Task: Look for space in Uman', Ukraine from 6th September, 2023 to 10th September, 2023 for 1 adult in price range Rs.9000 to Rs.17000. Place can be private room with 1  bedroom having 1 bed and 1 bathroom. Property type can be house, flat, guest house, hotel. Booking option can be shelf check-in. Required host language is English.
Action: Mouse moved to (471, 114)
Screenshot: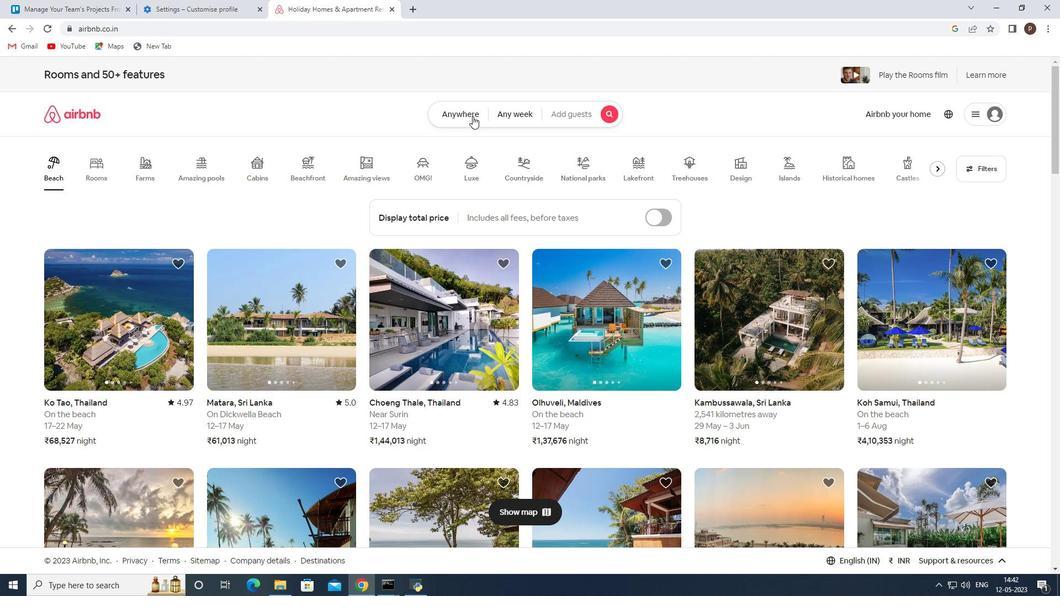 
Action: Mouse pressed left at (471, 114)
Screenshot: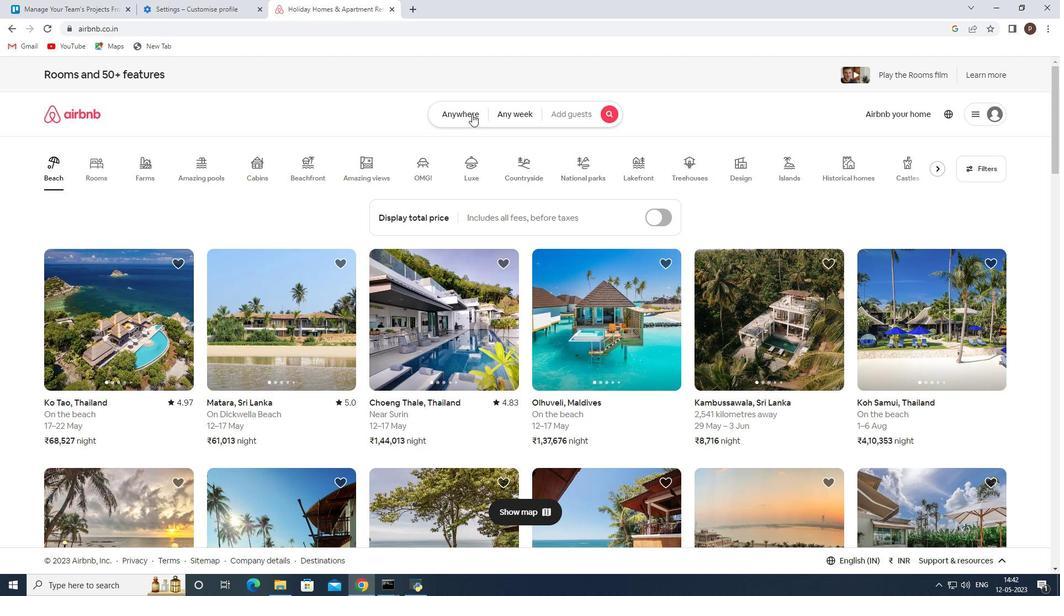 
Action: Mouse moved to (337, 158)
Screenshot: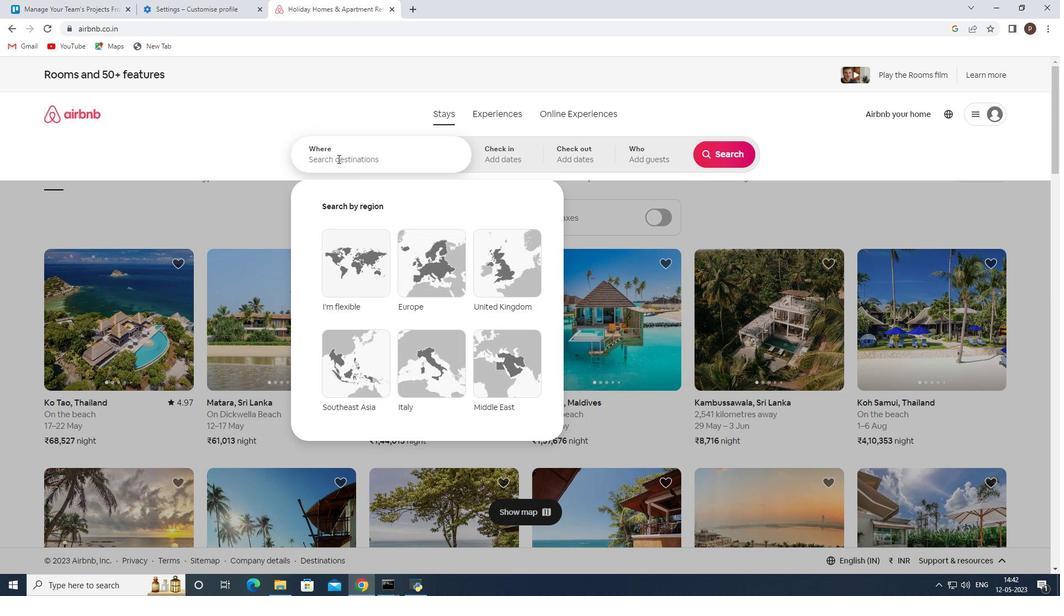 
Action: Mouse pressed left at (337, 158)
Screenshot: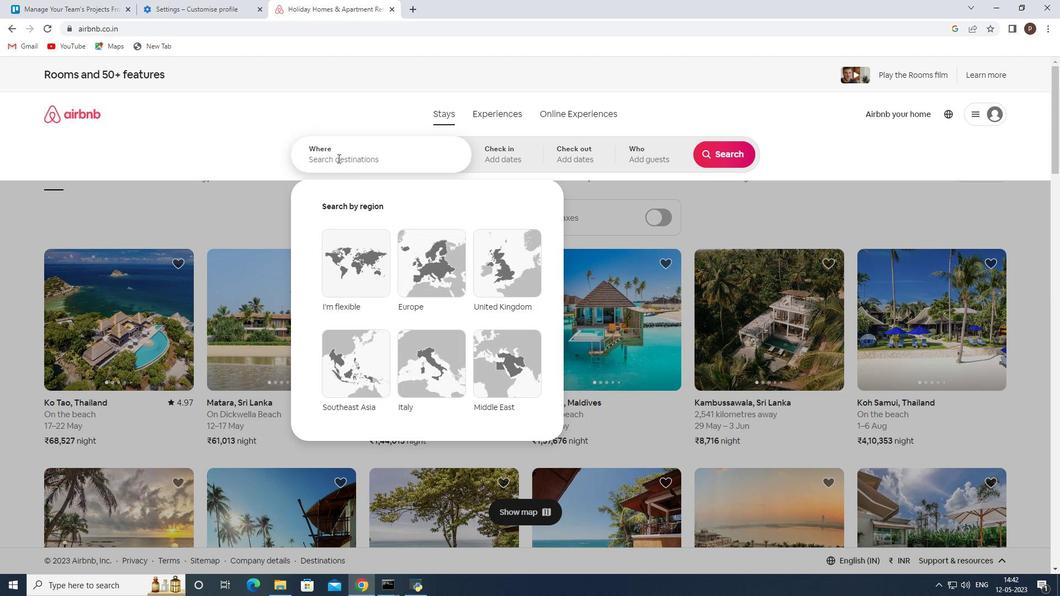 
Action: Key pressed <Key.caps_lock>U<Key.caps_lock>man,<Key.space><Key.caps_lock>U<Key.caps_lock>kraine<Key.space><Key.enter>
Screenshot: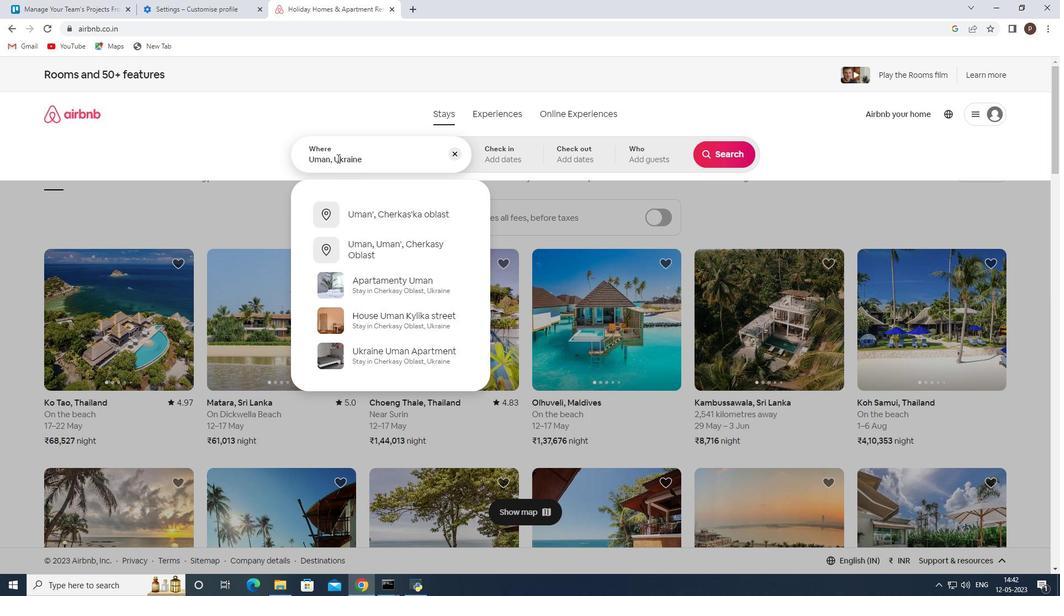 
Action: Mouse moved to (723, 239)
Screenshot: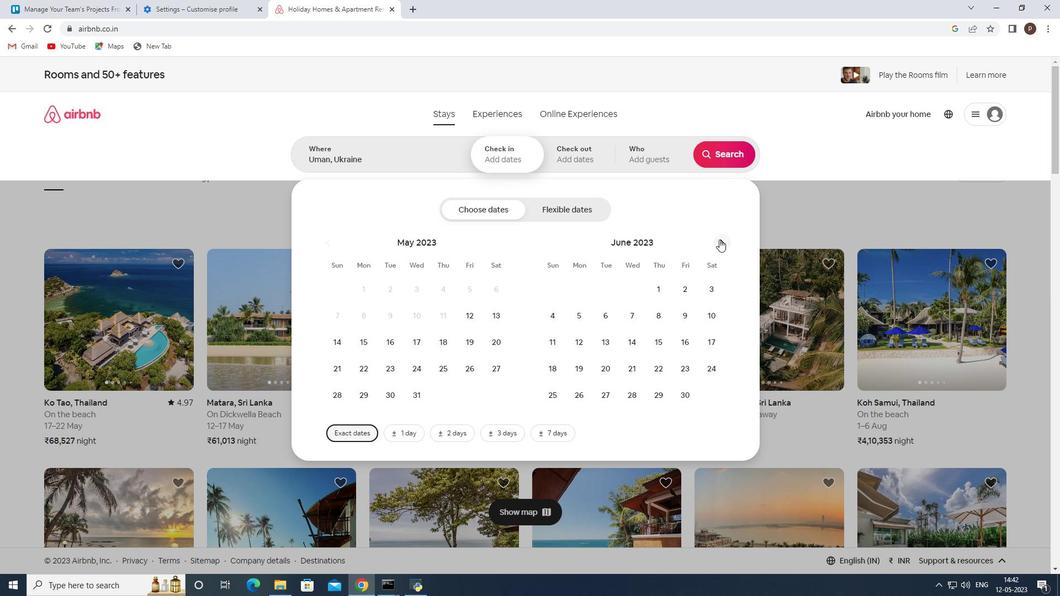 
Action: Mouse pressed left at (723, 239)
Screenshot: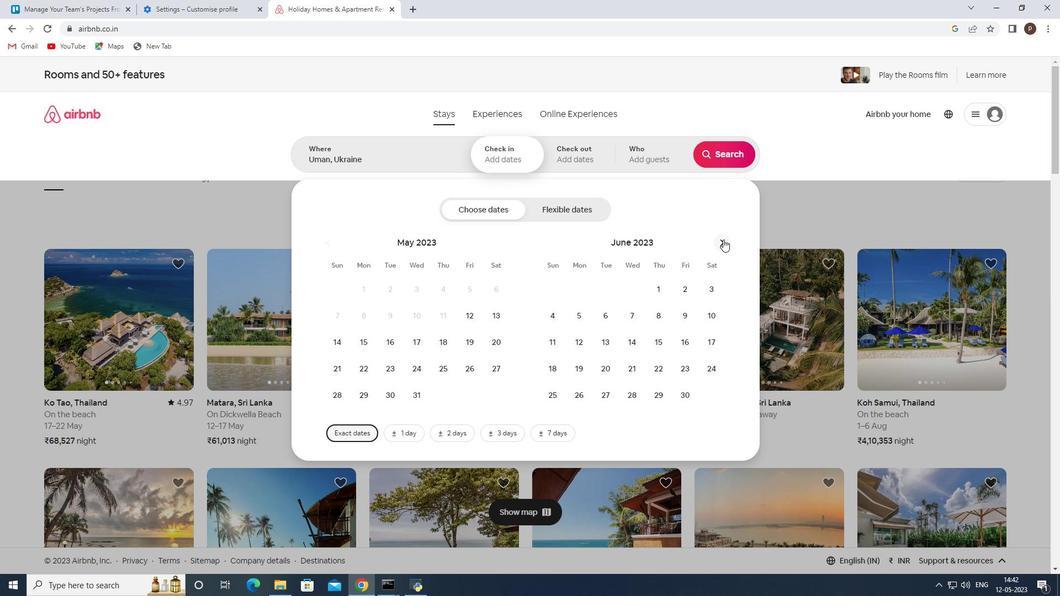 
Action: Mouse pressed left at (723, 239)
Screenshot: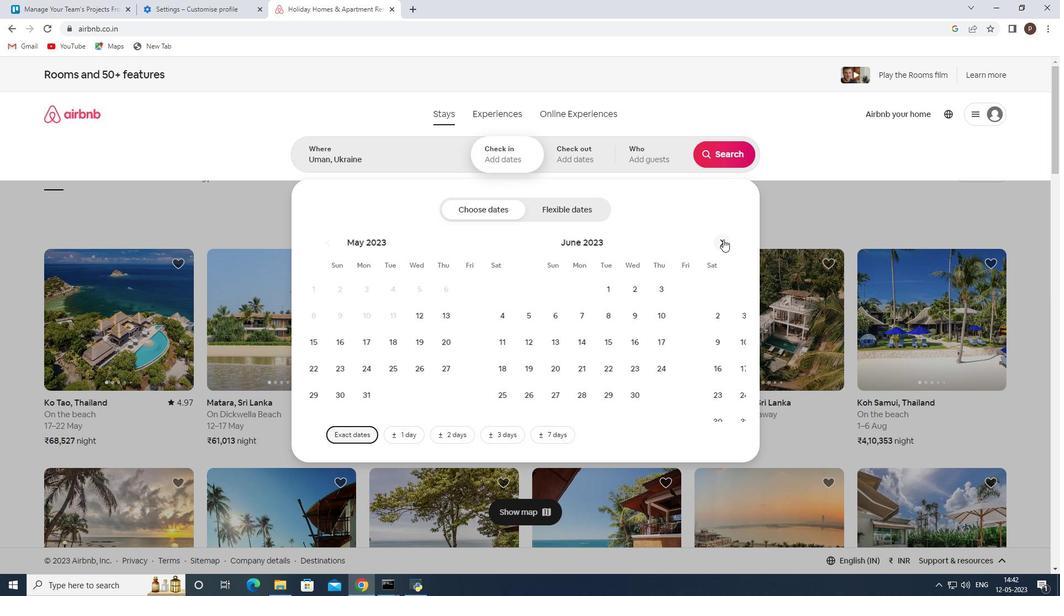 
Action: Mouse pressed left at (723, 239)
Screenshot: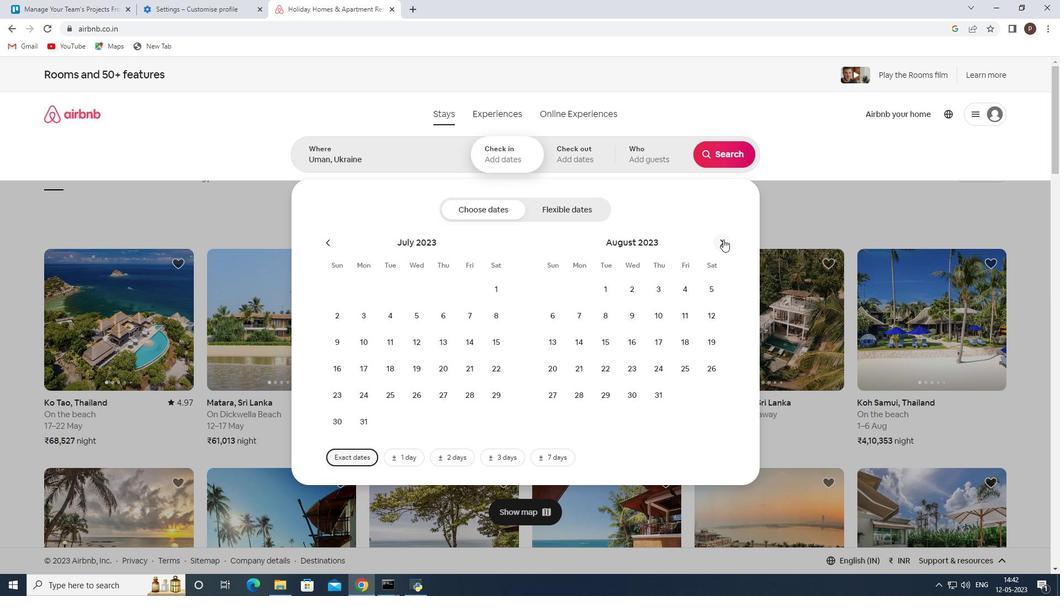 
Action: Mouse moved to (632, 316)
Screenshot: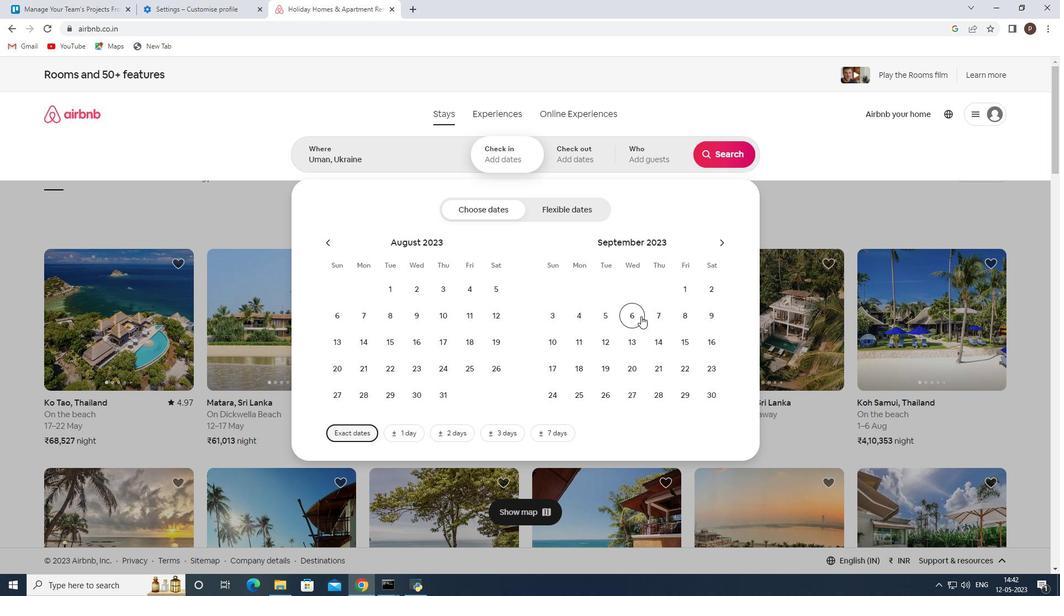 
Action: Mouse pressed left at (632, 316)
Screenshot: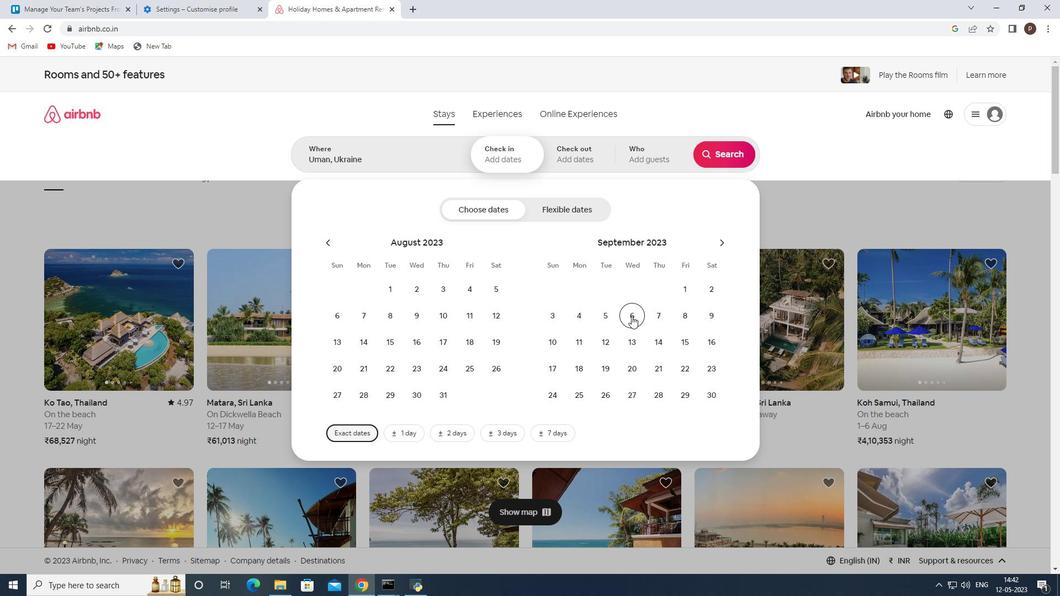 
Action: Mouse moved to (551, 334)
Screenshot: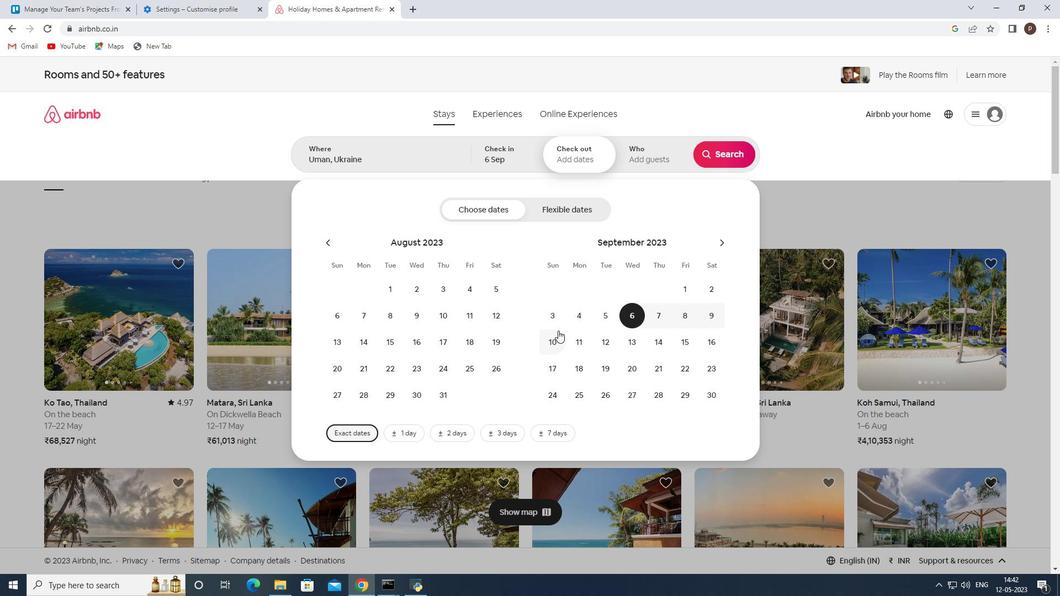 
Action: Mouse pressed left at (551, 334)
Screenshot: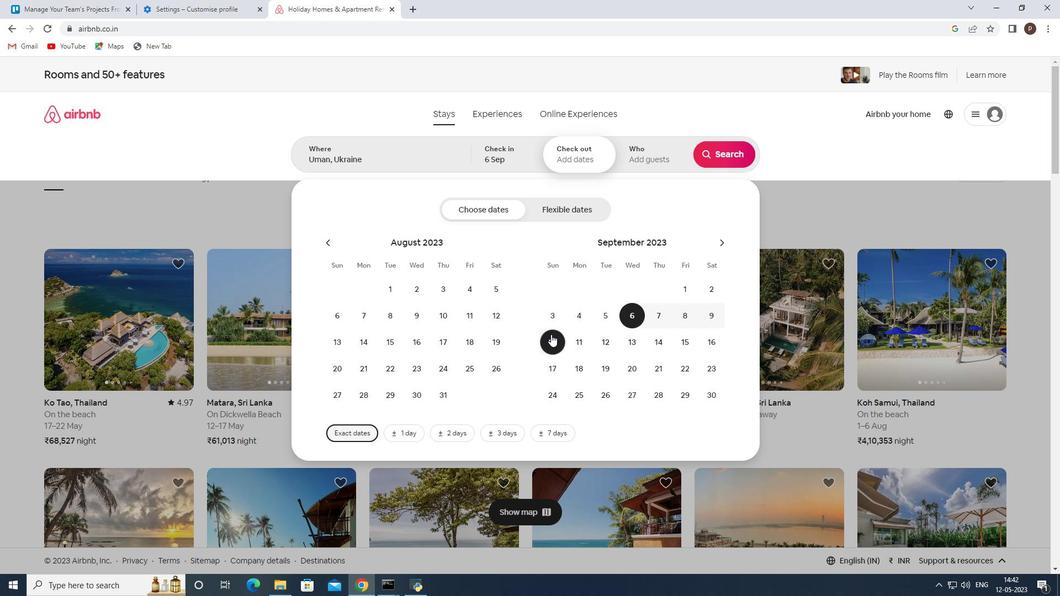 
Action: Mouse moved to (638, 156)
Screenshot: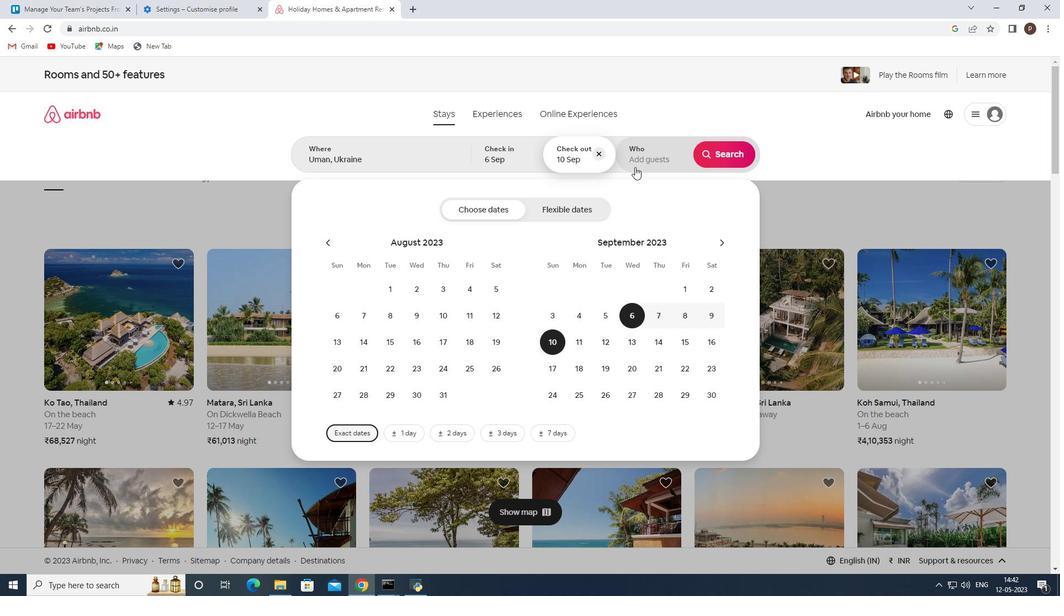 
Action: Mouse pressed left at (638, 156)
Screenshot: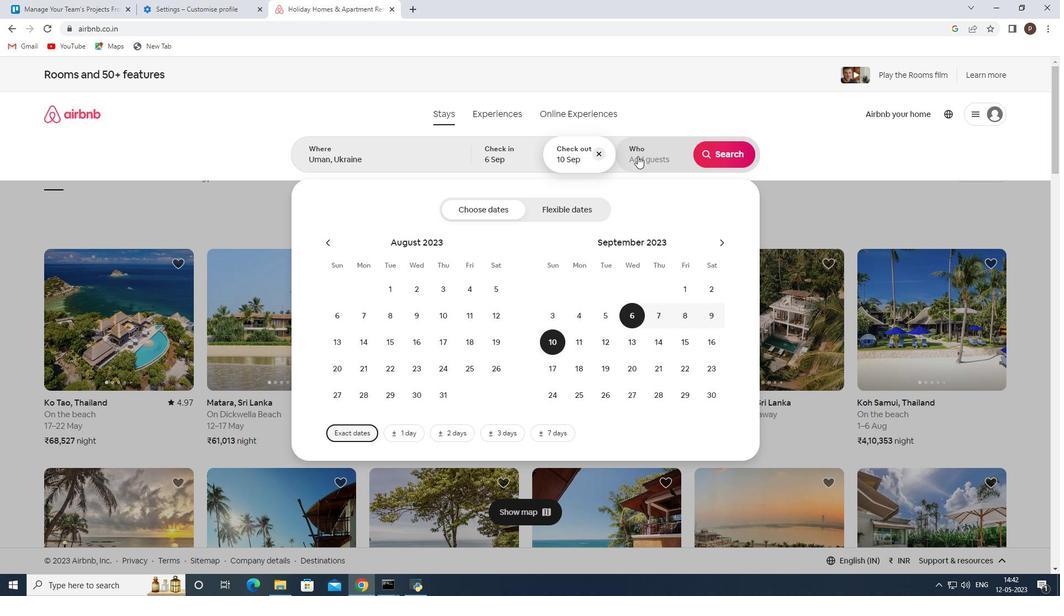 
Action: Mouse moved to (726, 211)
Screenshot: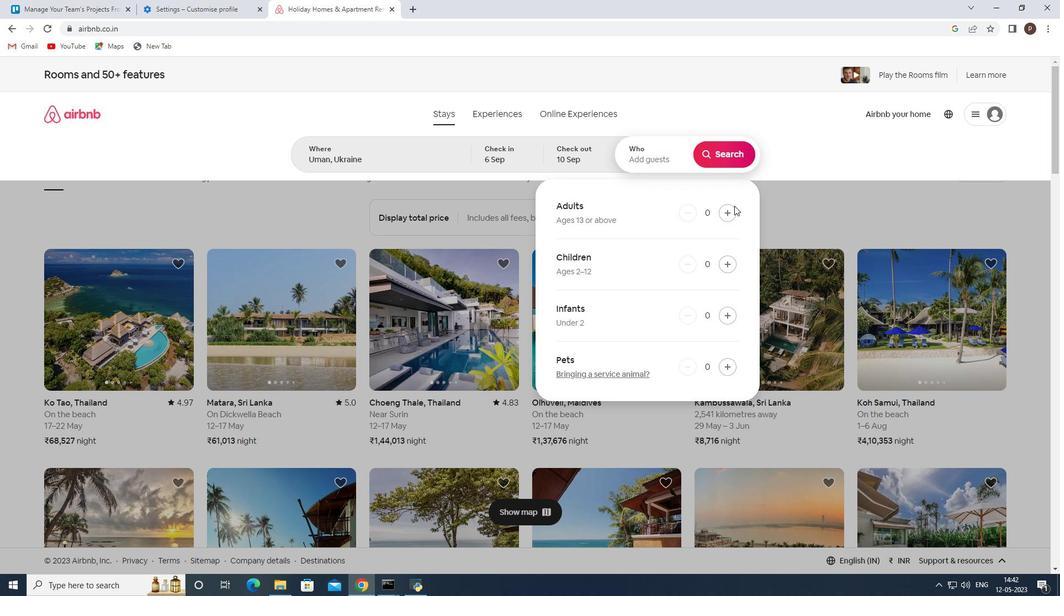 
Action: Mouse pressed left at (726, 211)
Screenshot: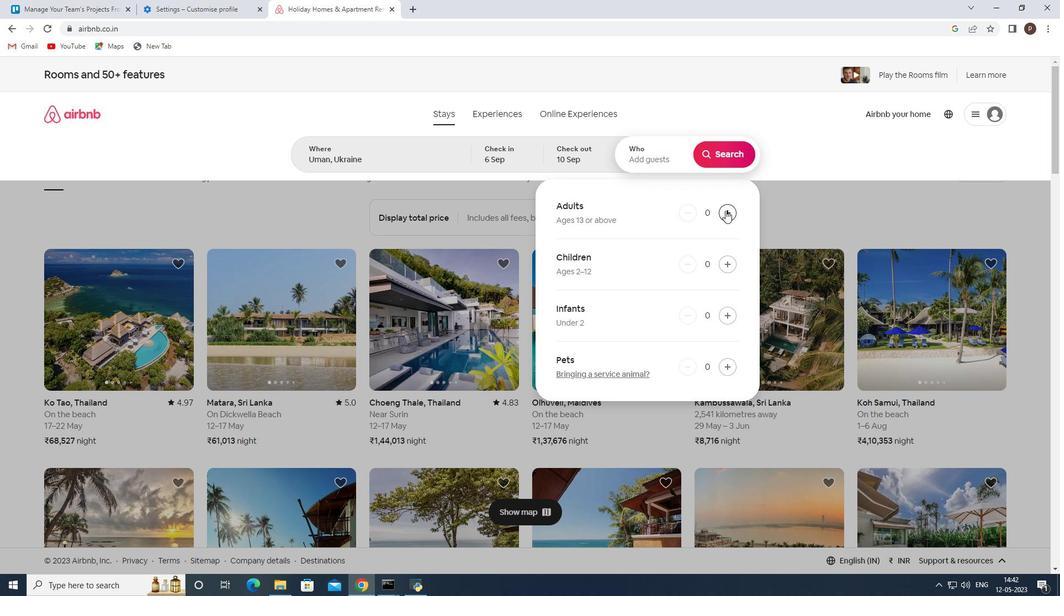 
Action: Mouse moved to (732, 146)
Screenshot: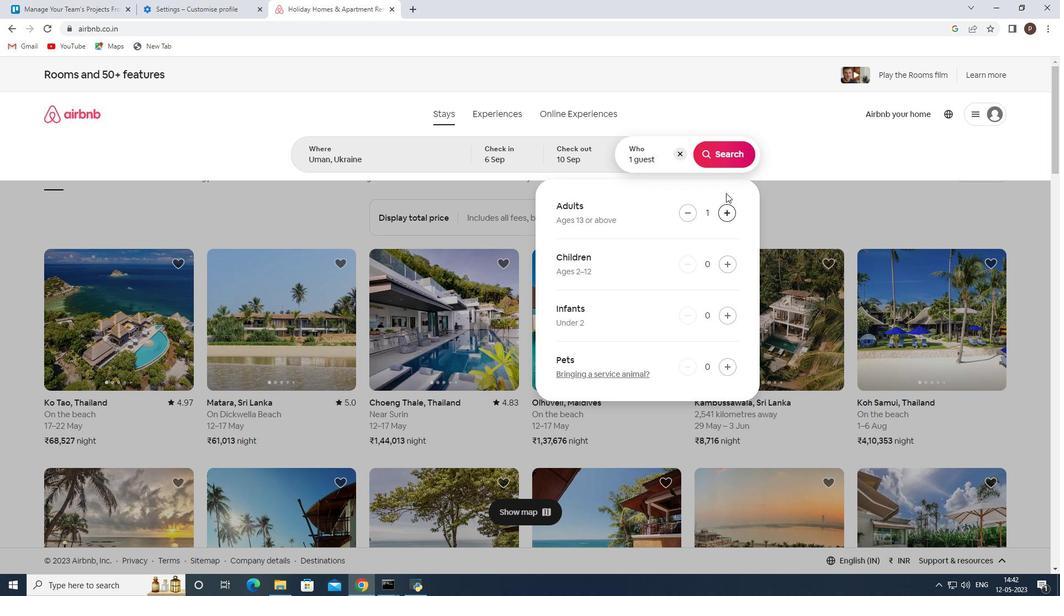 
Action: Mouse pressed left at (732, 146)
Screenshot: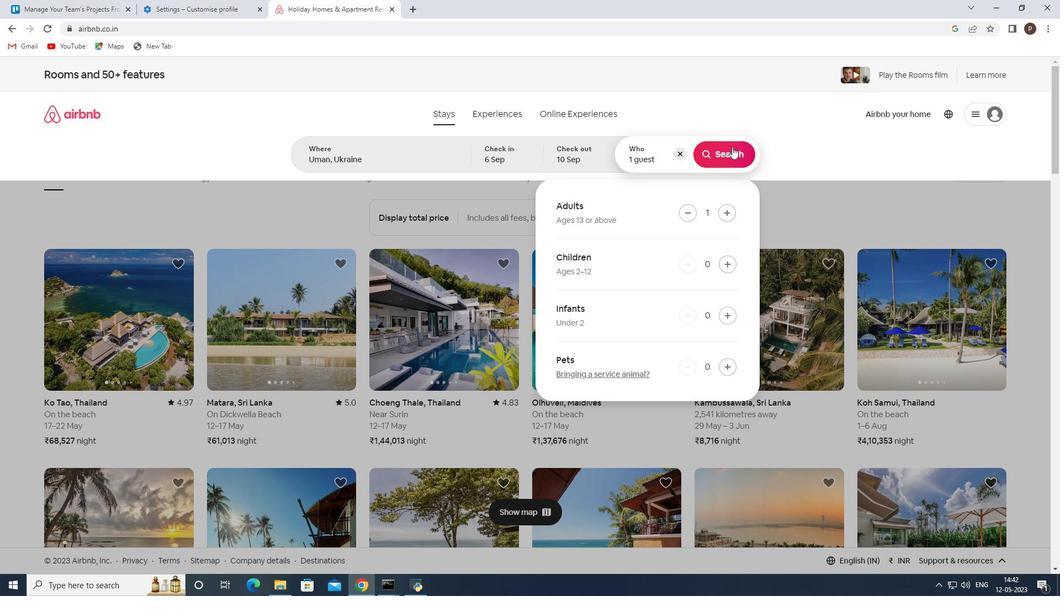 
Action: Mouse moved to (995, 124)
Screenshot: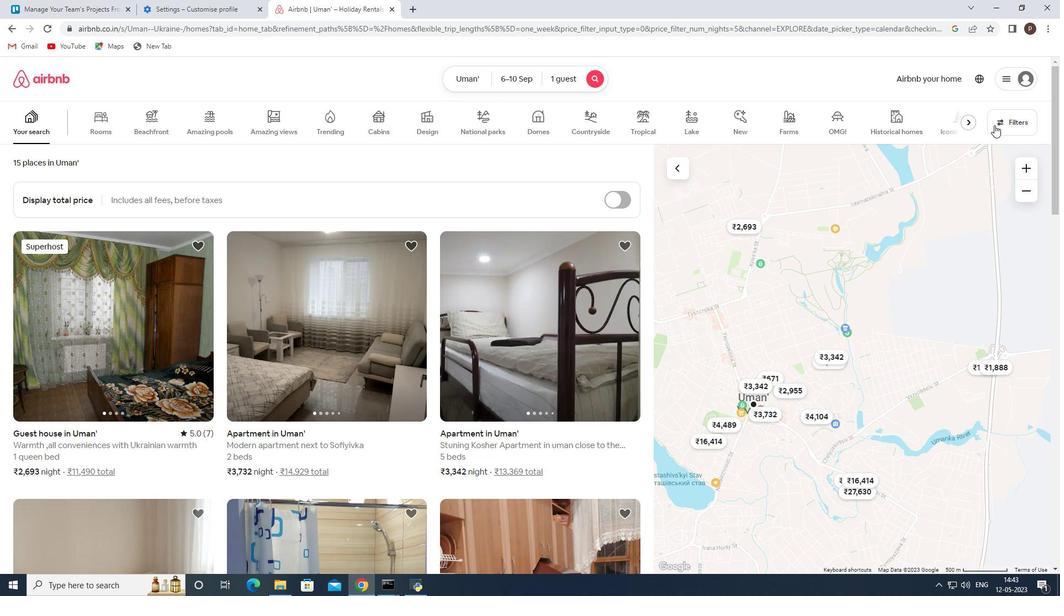
Action: Mouse pressed left at (995, 124)
Screenshot: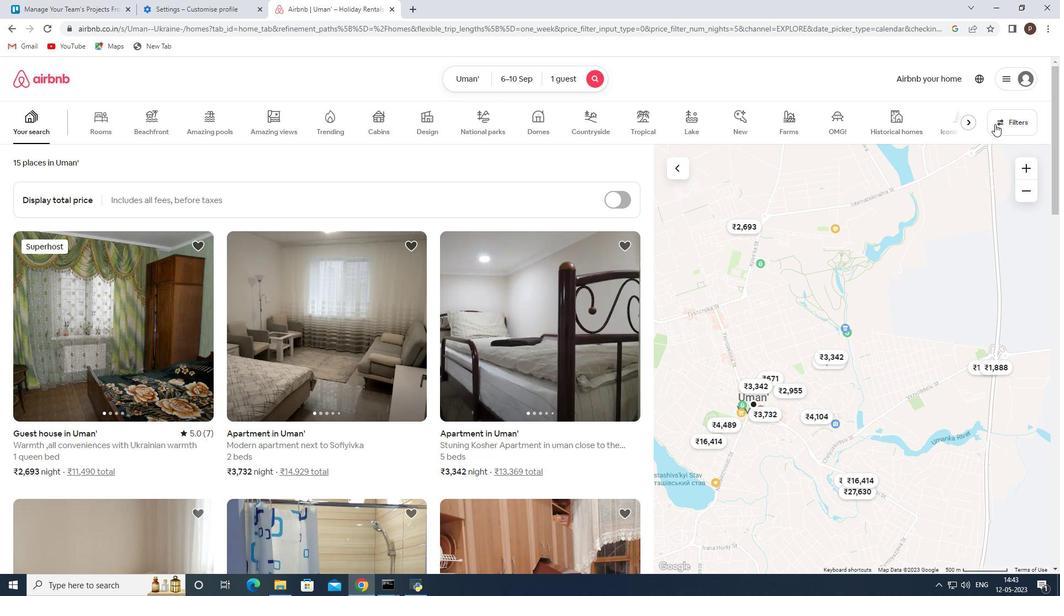 
Action: Mouse moved to (365, 391)
Screenshot: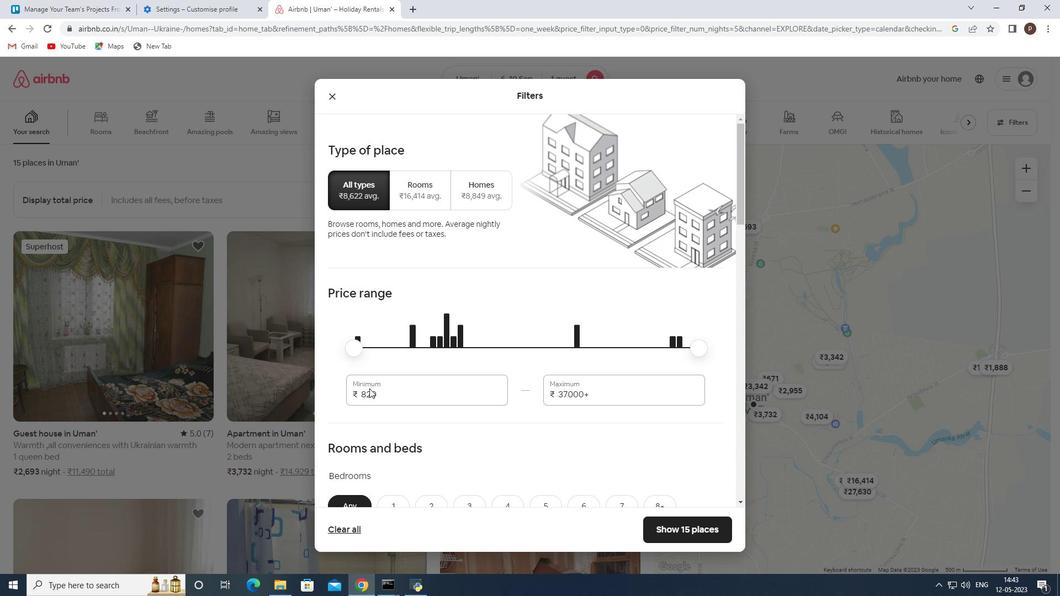
Action: Mouse pressed left at (365, 391)
Screenshot: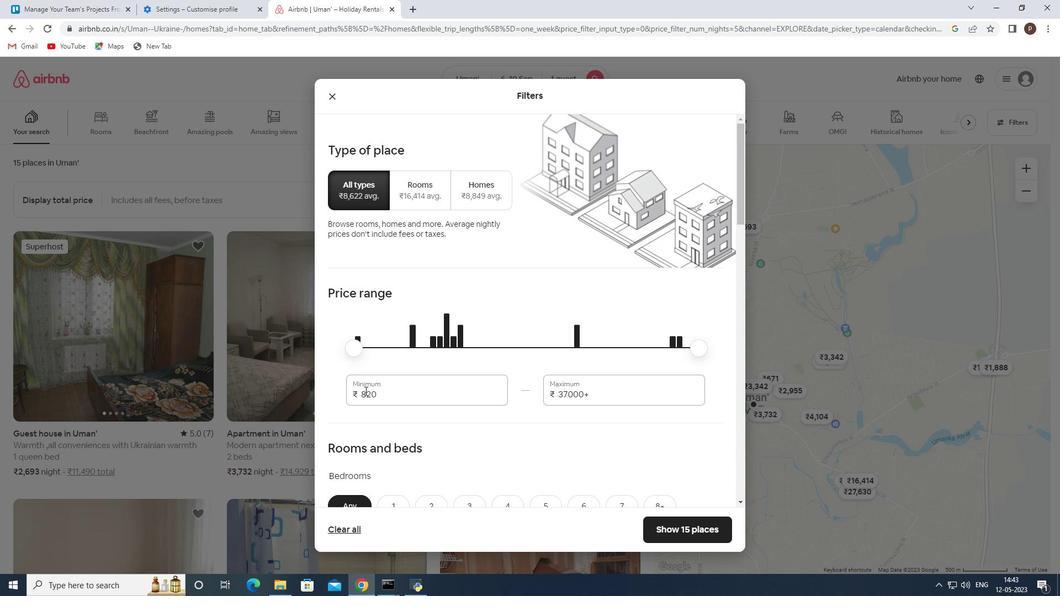 
Action: Mouse pressed left at (365, 391)
Screenshot: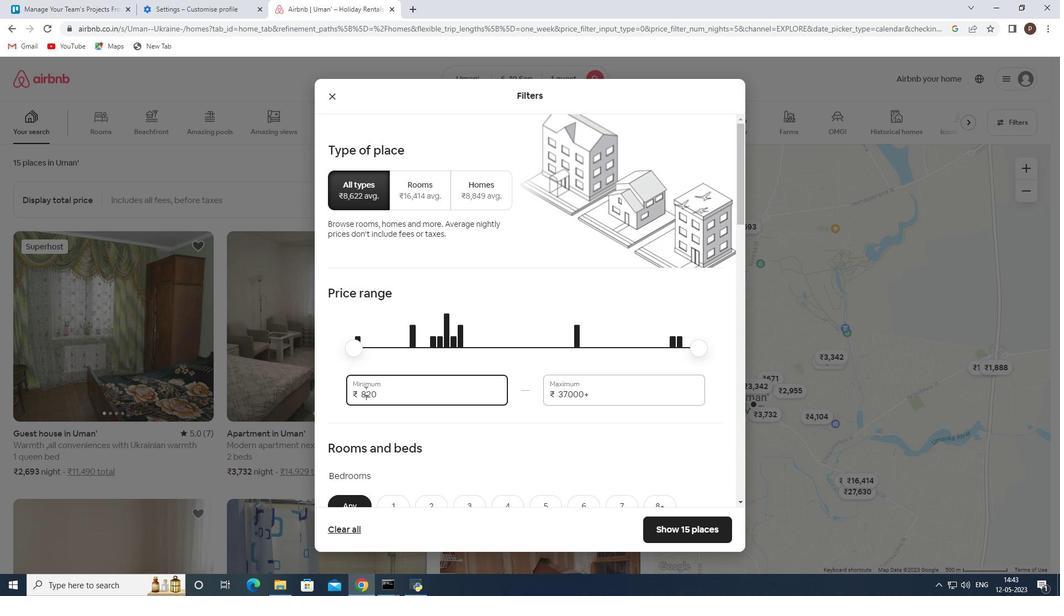 
Action: Key pressed 9000<Key.tab>17000
Screenshot: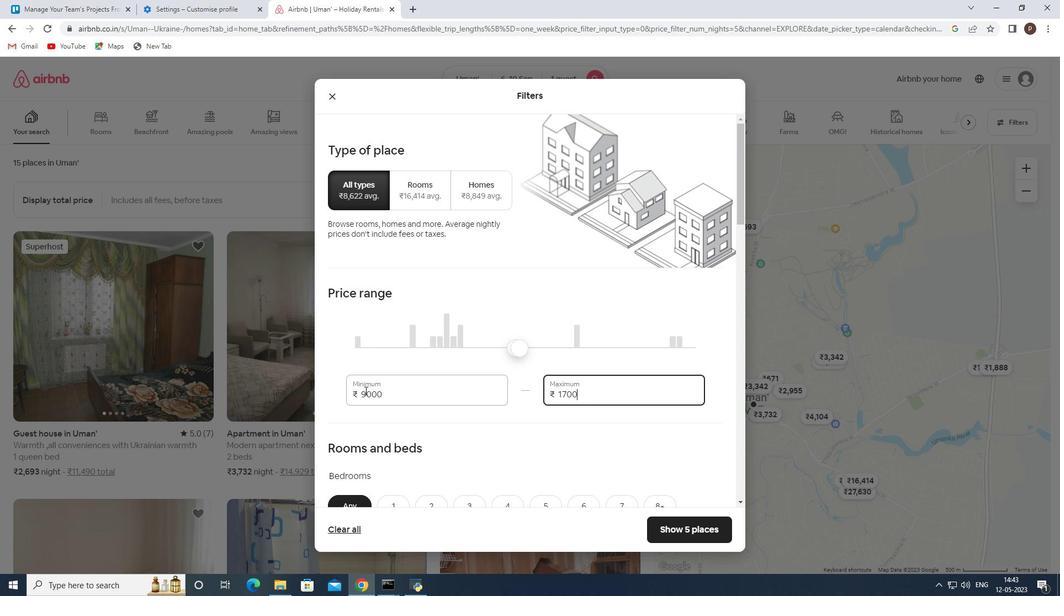 
Action: Mouse moved to (365, 399)
Screenshot: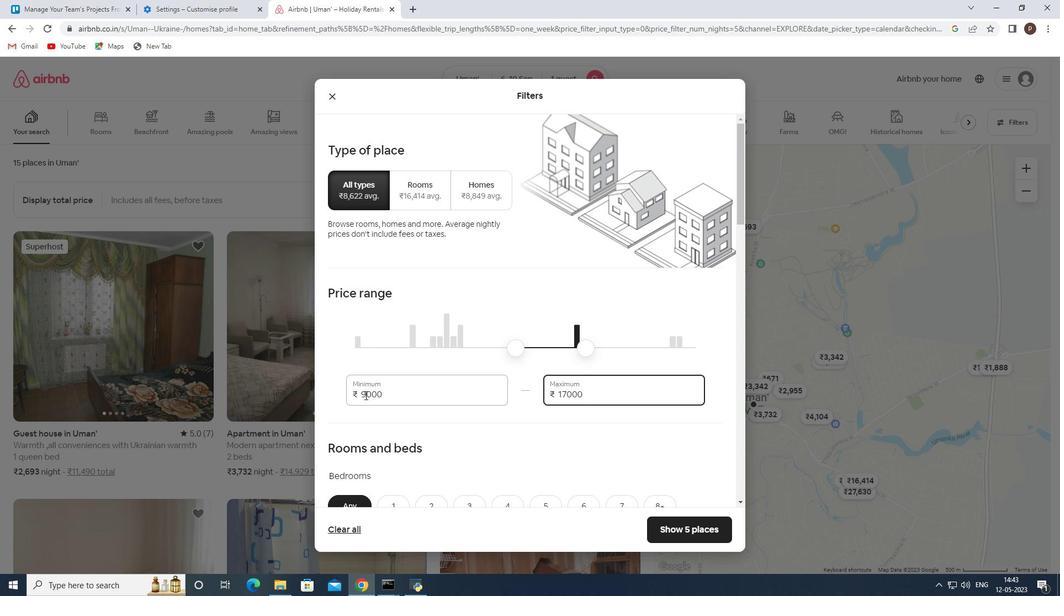 
Action: Mouse scrolled (365, 398) with delta (0, 0)
Screenshot: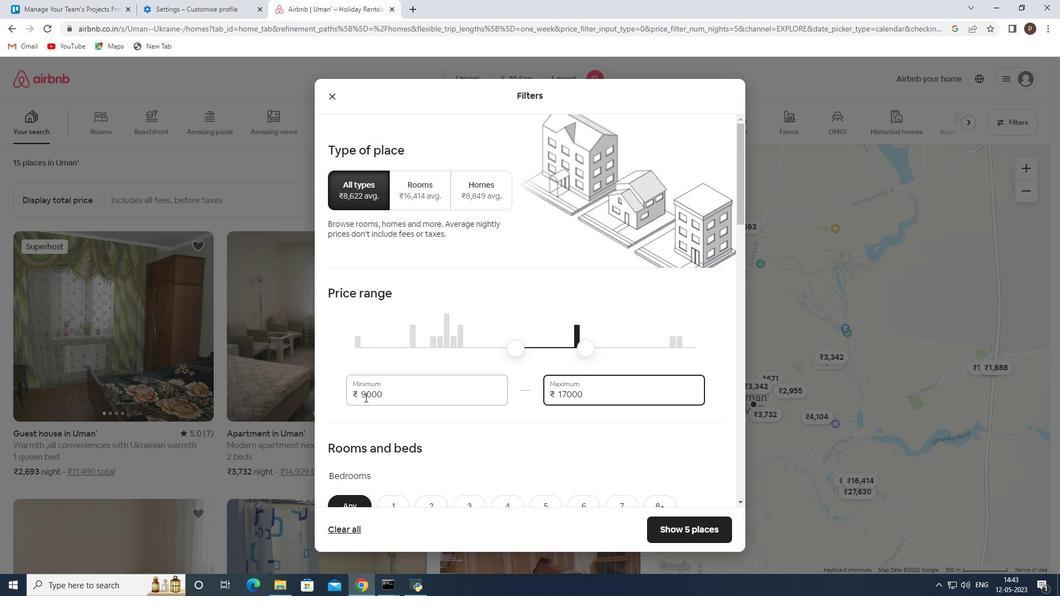 
Action: Mouse scrolled (365, 398) with delta (0, 0)
Screenshot: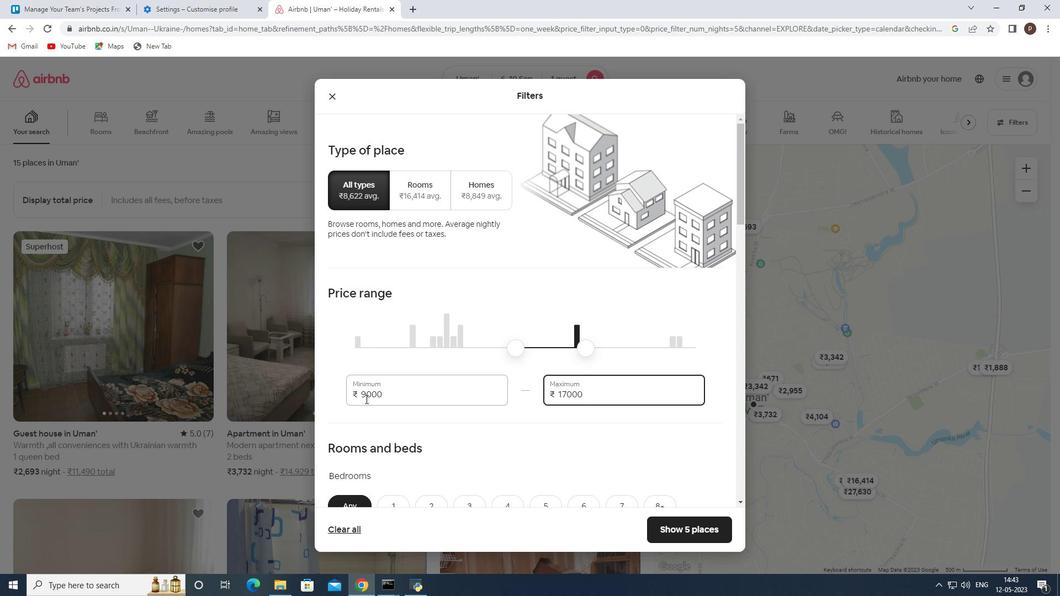 
Action: Mouse scrolled (365, 398) with delta (0, 0)
Screenshot: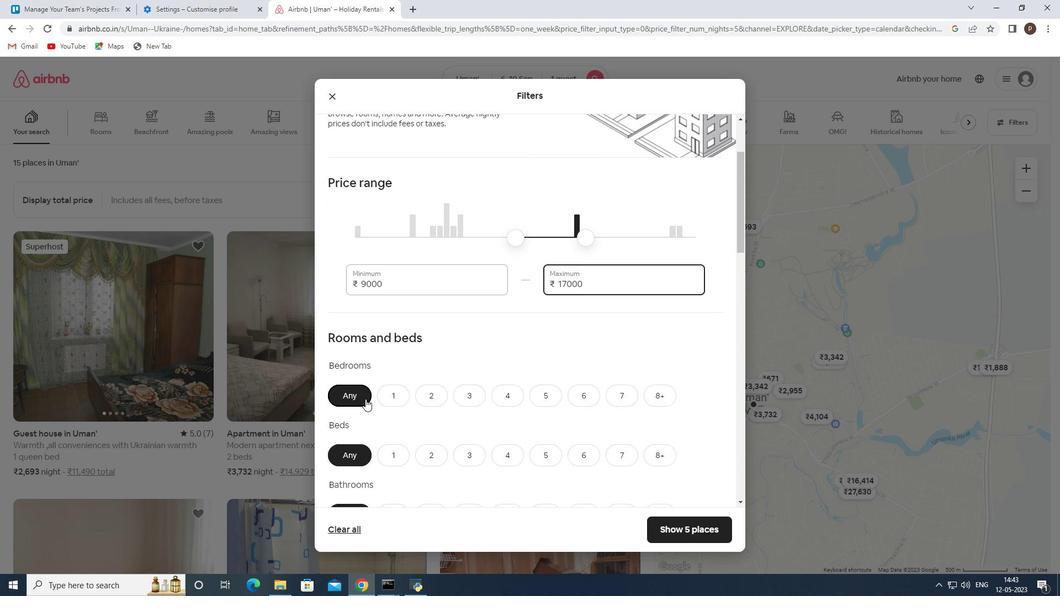 
Action: Mouse scrolled (365, 398) with delta (0, 0)
Screenshot: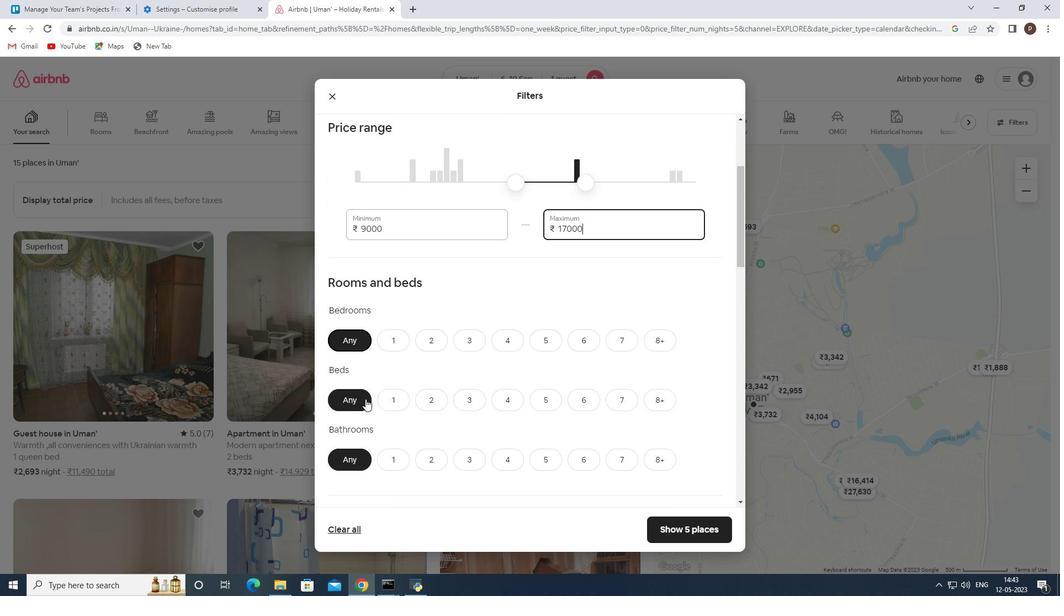 
Action: Mouse scrolled (365, 398) with delta (0, 0)
Screenshot: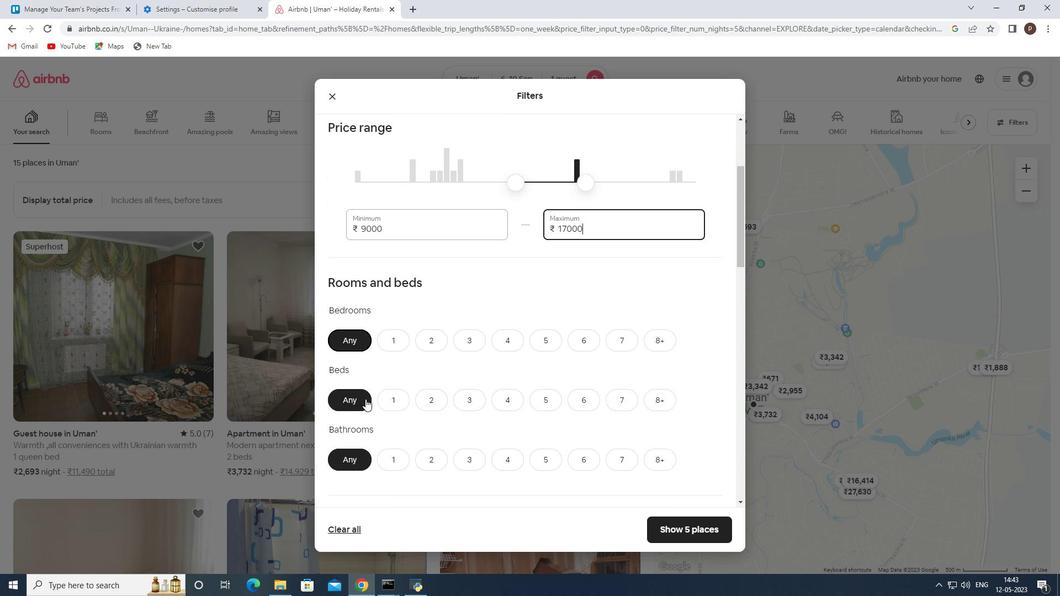 
Action: Mouse moved to (406, 230)
Screenshot: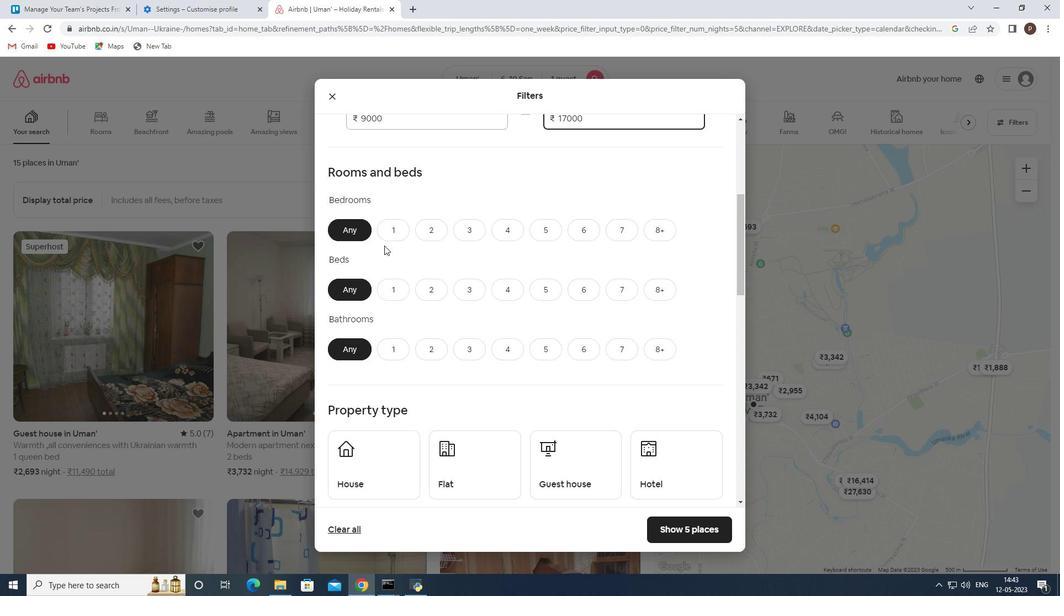 
Action: Mouse pressed left at (406, 230)
Screenshot: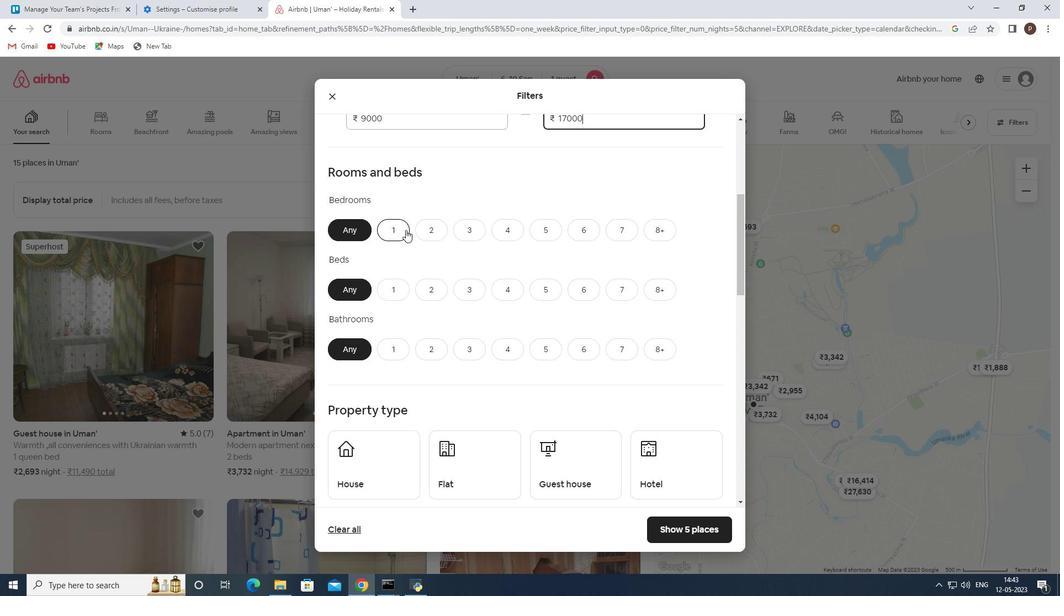 
Action: Mouse moved to (396, 279)
Screenshot: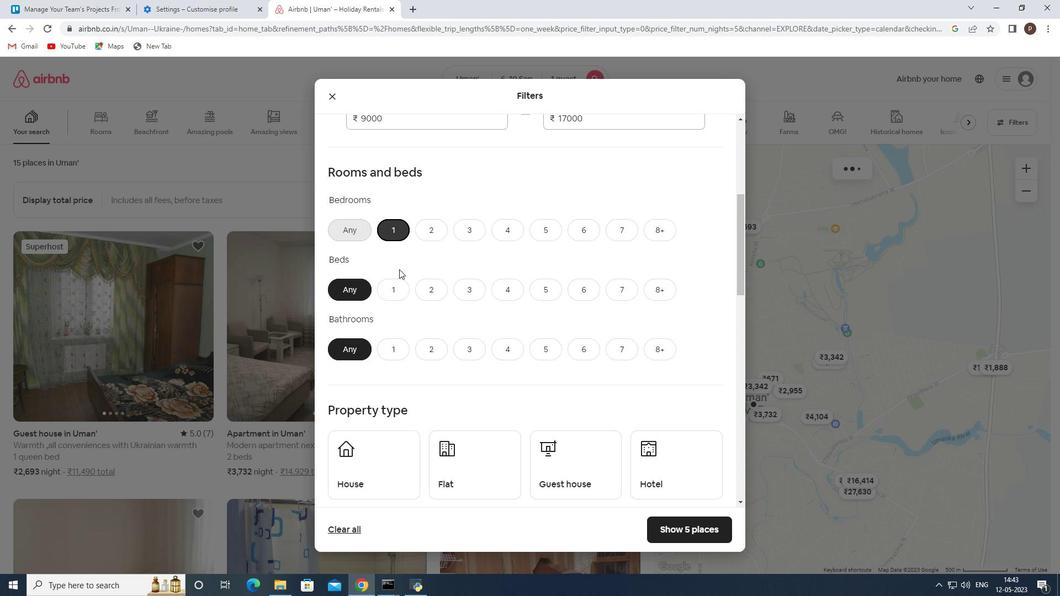 
Action: Mouse pressed left at (396, 279)
Screenshot: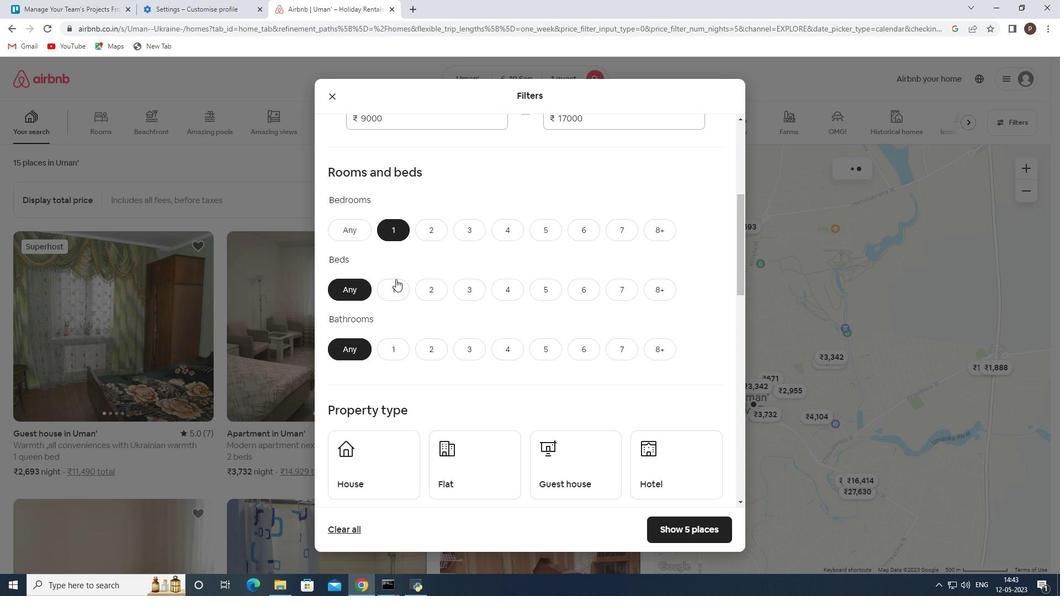 
Action: Mouse moved to (395, 340)
Screenshot: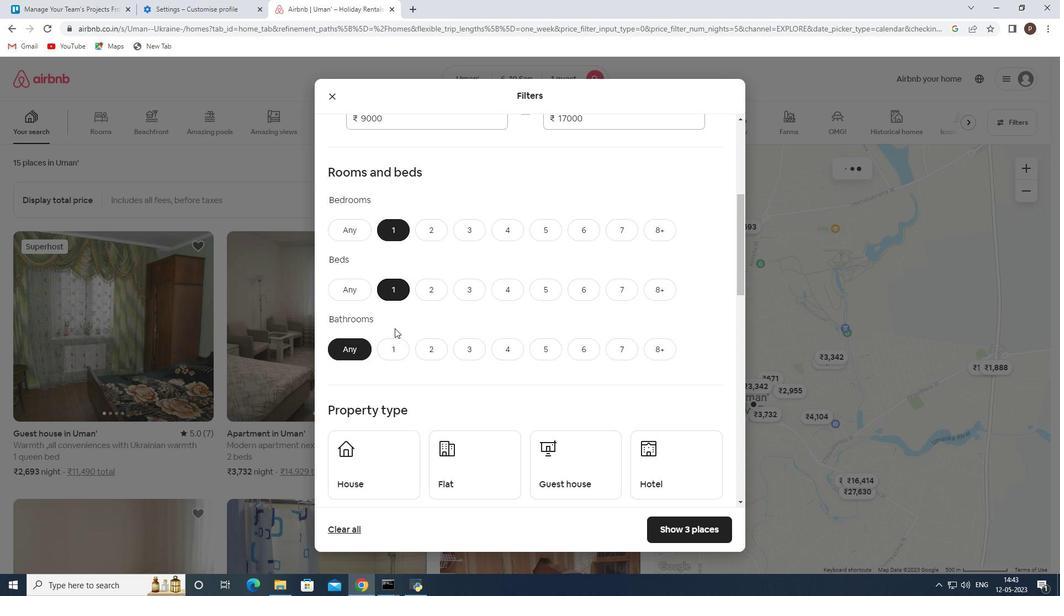 
Action: Mouse pressed left at (395, 340)
Screenshot: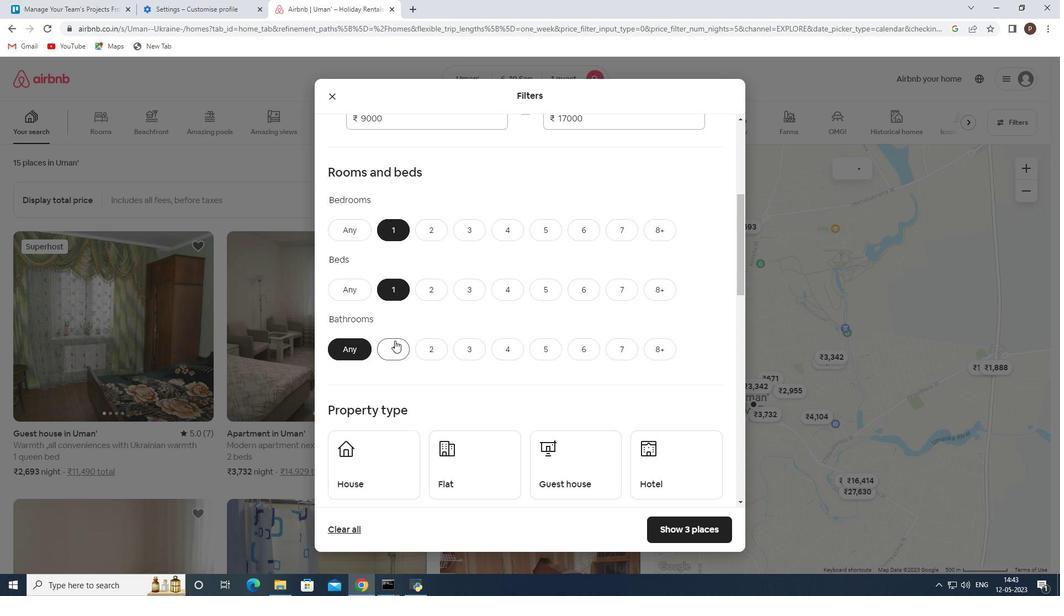 
Action: Mouse moved to (395, 340)
Screenshot: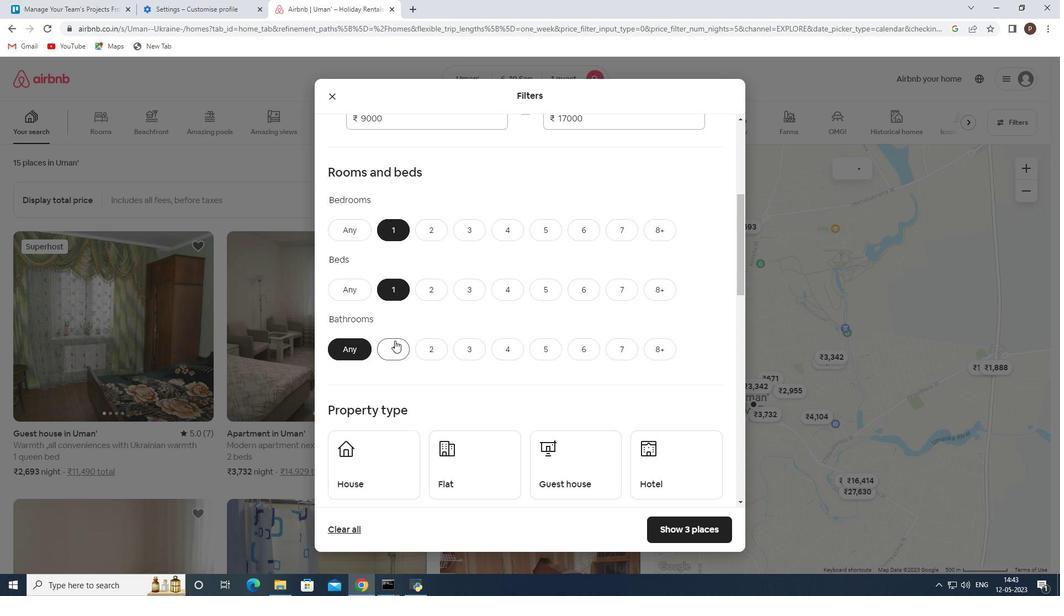 
Action: Mouse scrolled (395, 340) with delta (0, 0)
Screenshot: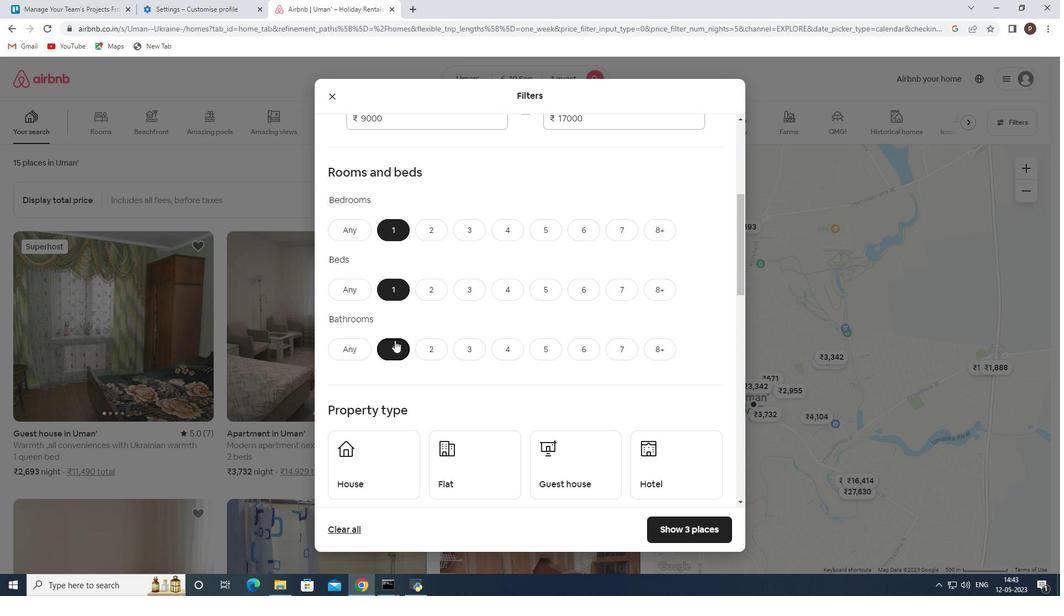 
Action: Mouse scrolled (395, 340) with delta (0, 0)
Screenshot: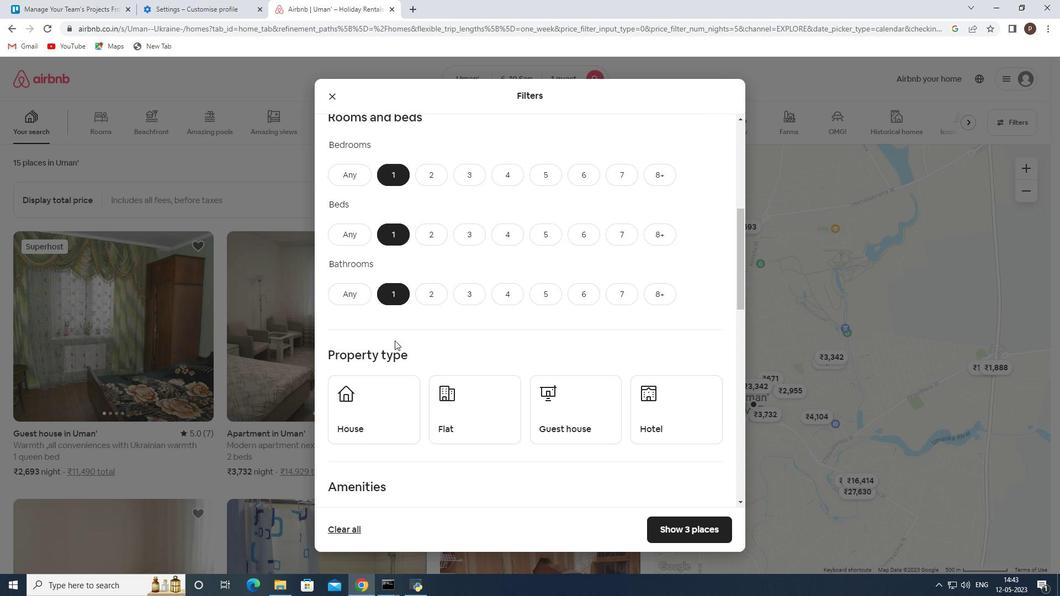 
Action: Mouse moved to (385, 359)
Screenshot: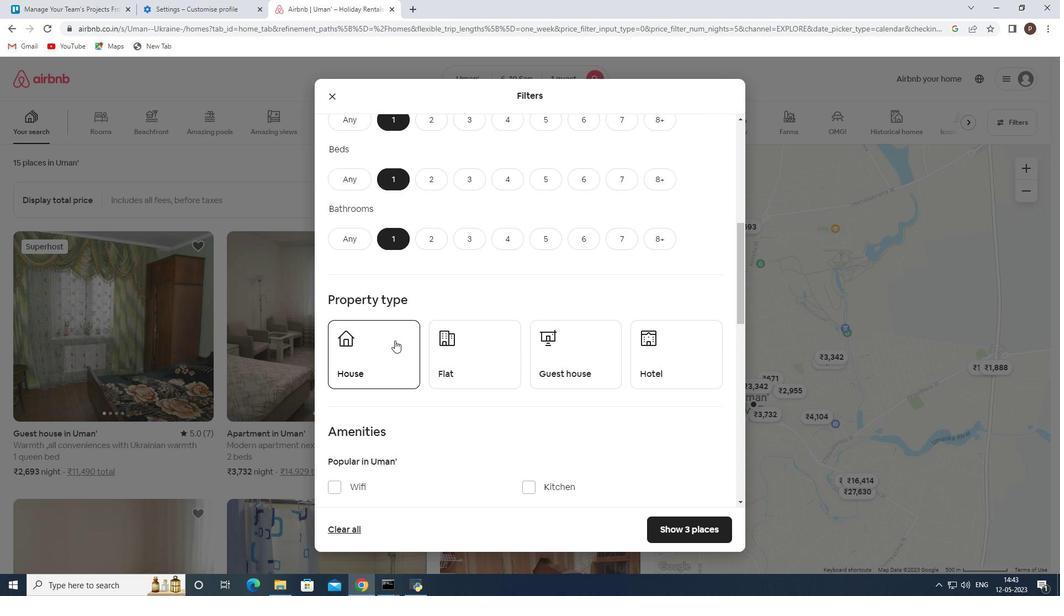 
Action: Mouse pressed left at (385, 359)
Screenshot: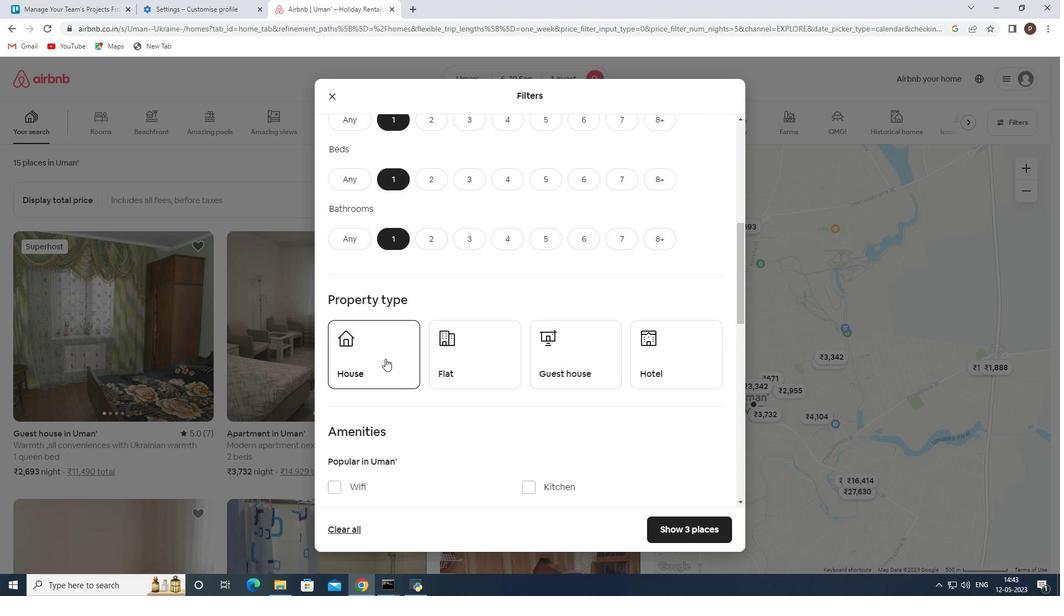 
Action: Mouse moved to (459, 360)
Screenshot: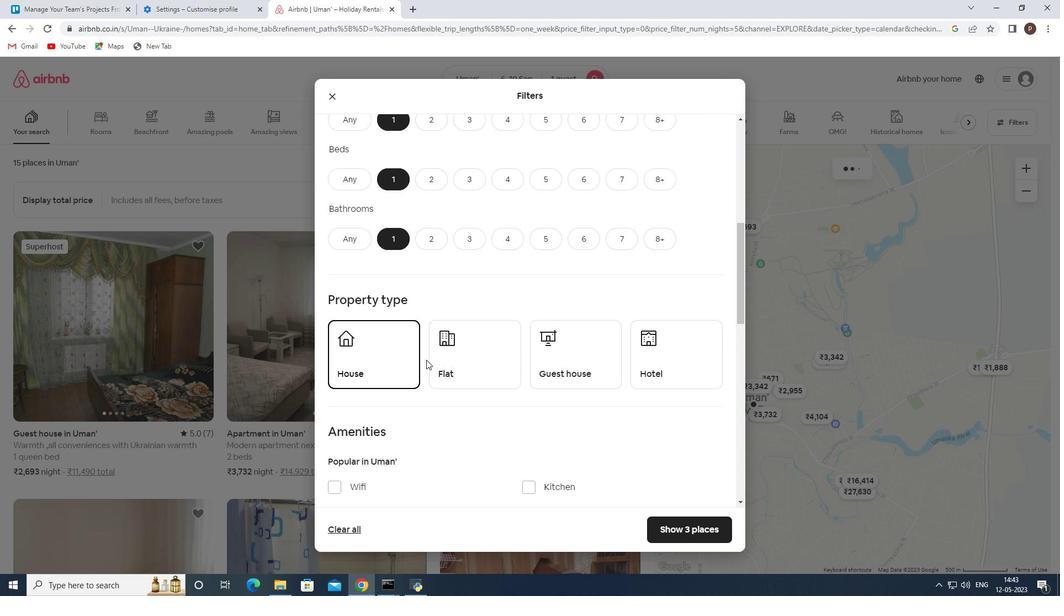 
Action: Mouse pressed left at (459, 360)
Screenshot: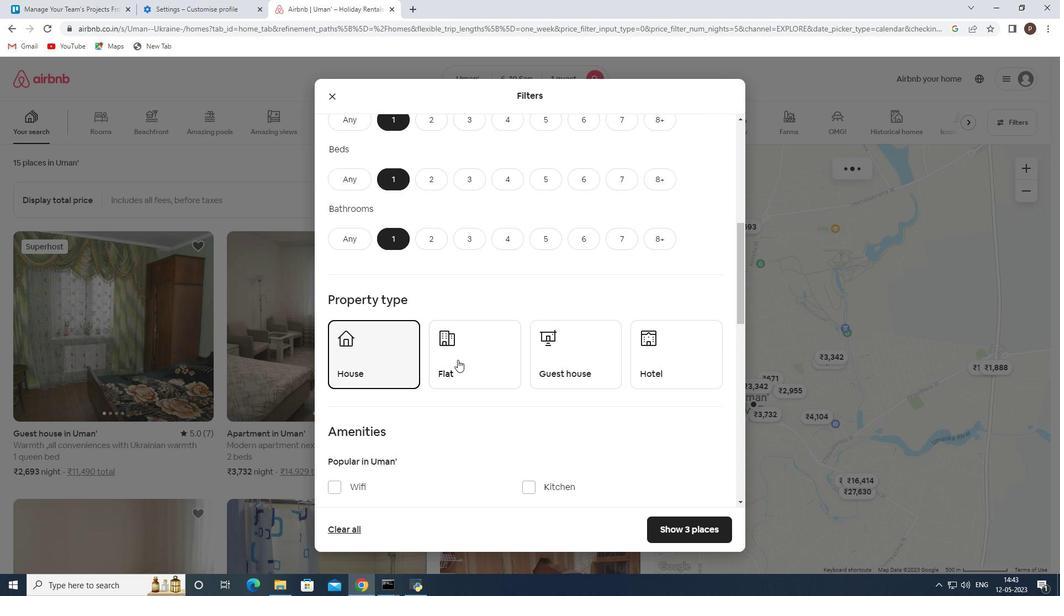 
Action: Mouse moved to (573, 364)
Screenshot: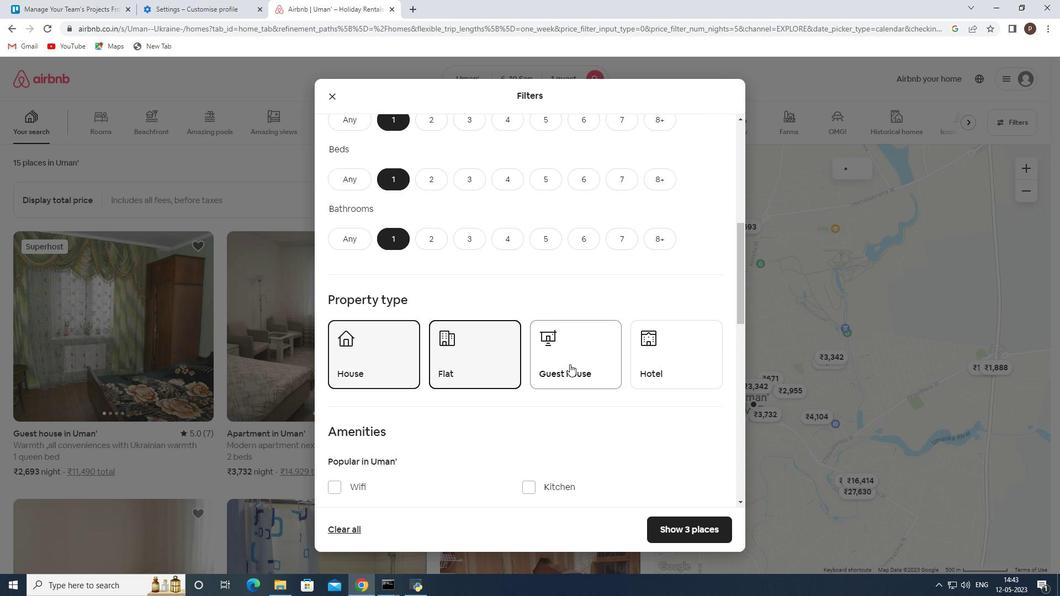 
Action: Mouse pressed left at (573, 364)
Screenshot: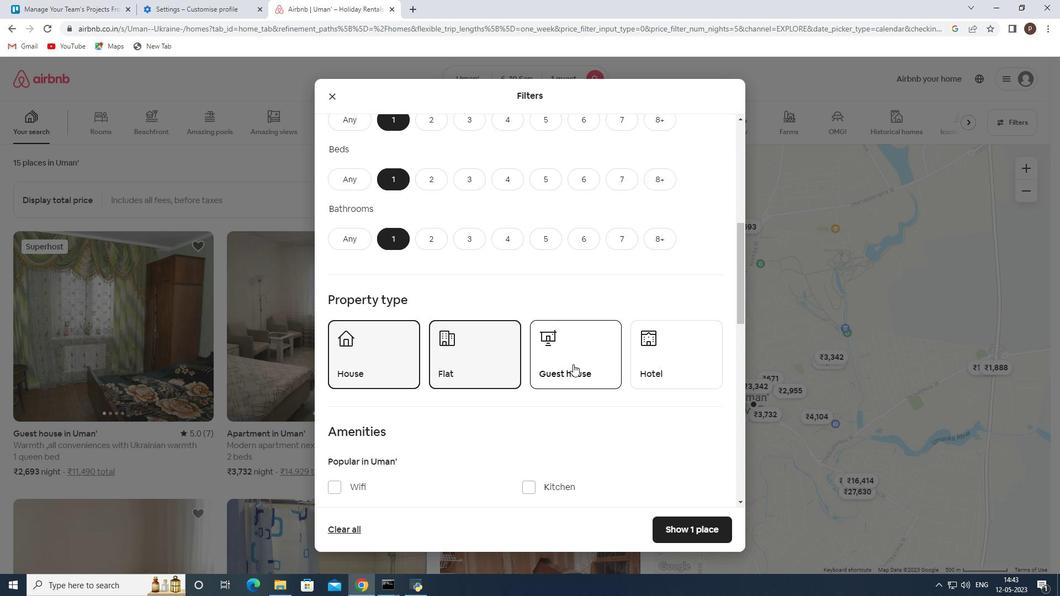 
Action: Mouse moved to (670, 367)
Screenshot: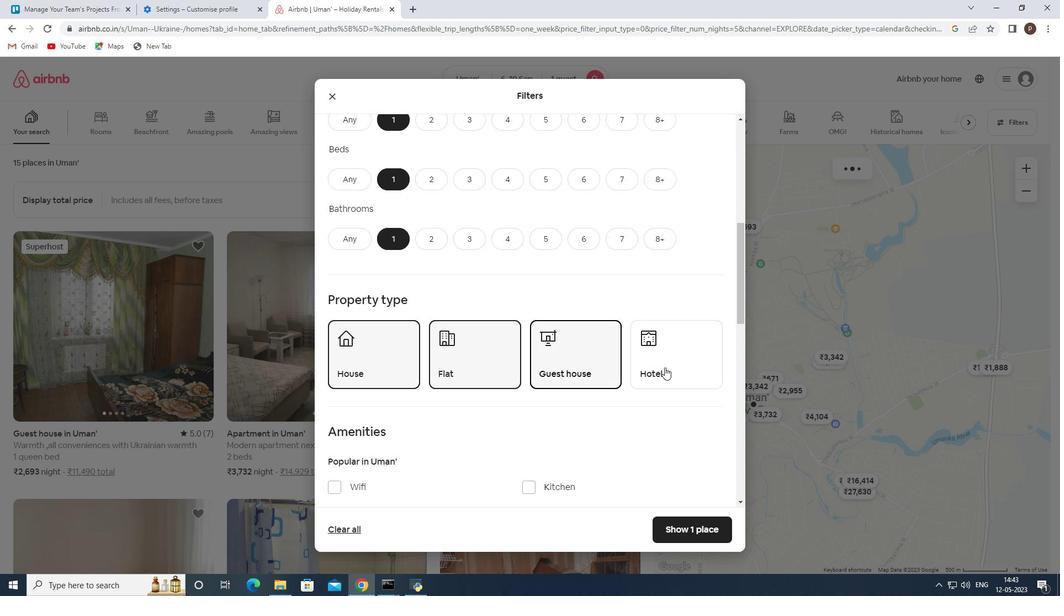 
Action: Mouse pressed left at (670, 367)
Screenshot: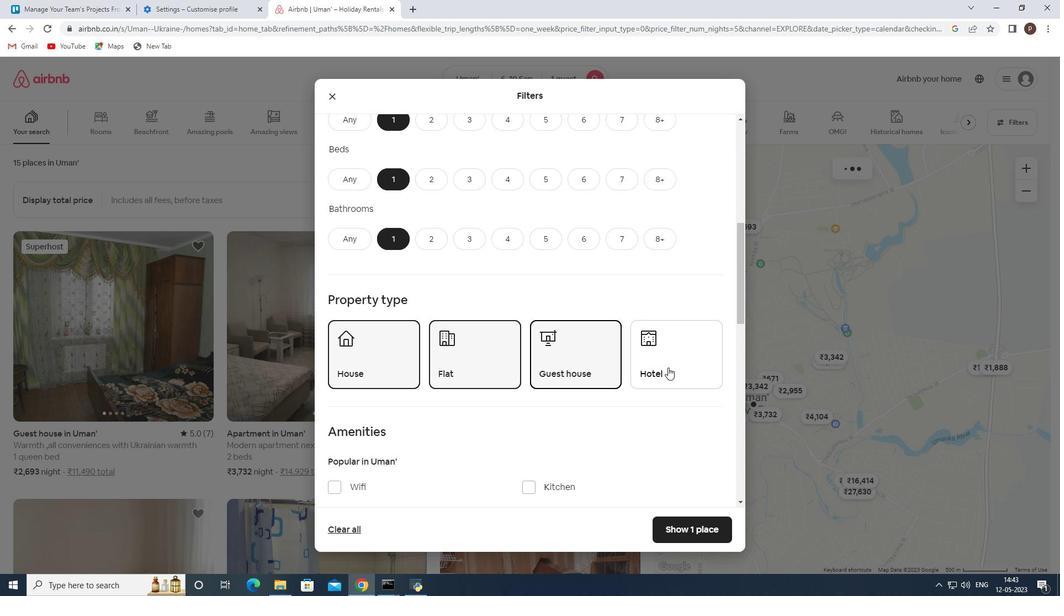 
Action: Mouse moved to (513, 382)
Screenshot: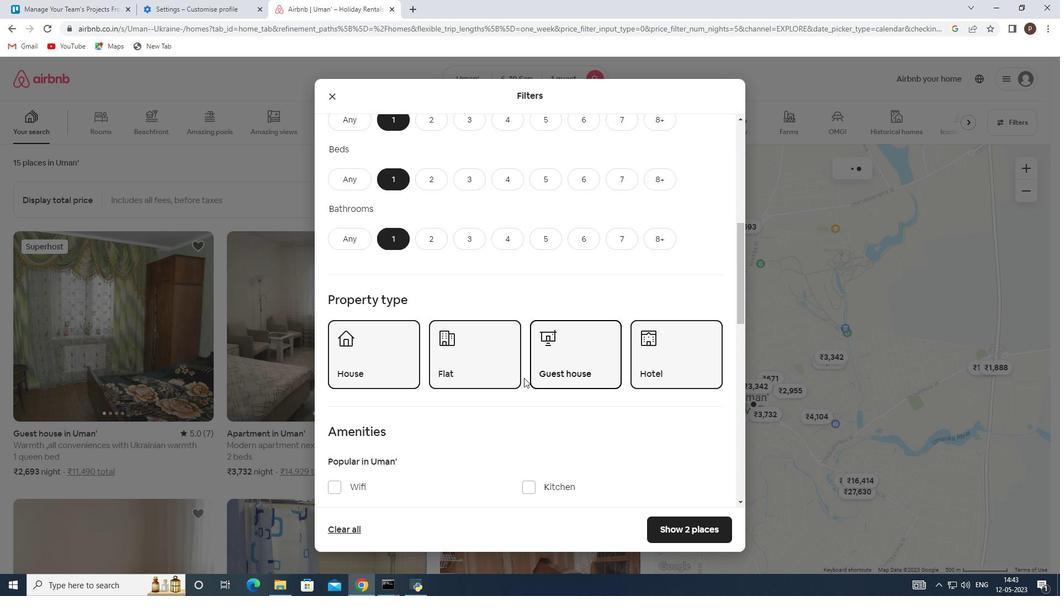 
Action: Mouse scrolled (513, 381) with delta (0, 0)
Screenshot: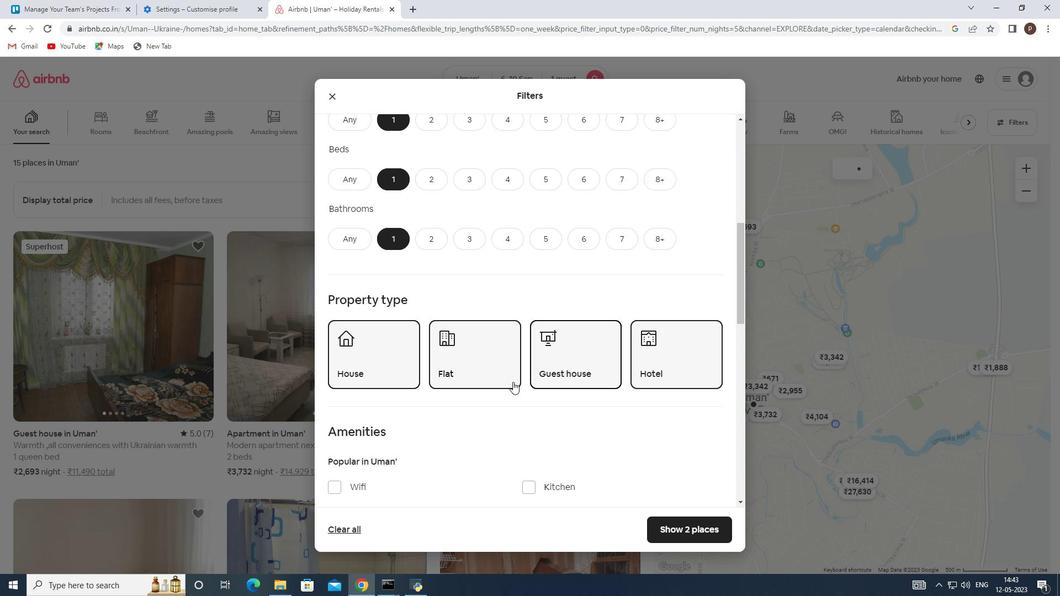 
Action: Mouse scrolled (513, 381) with delta (0, 0)
Screenshot: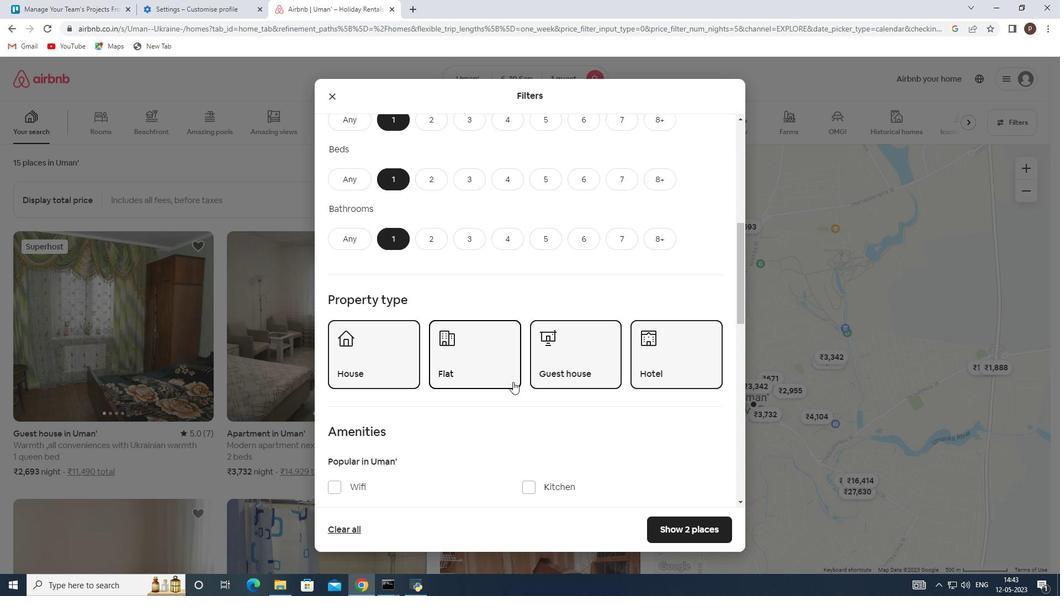 
Action: Mouse moved to (515, 371)
Screenshot: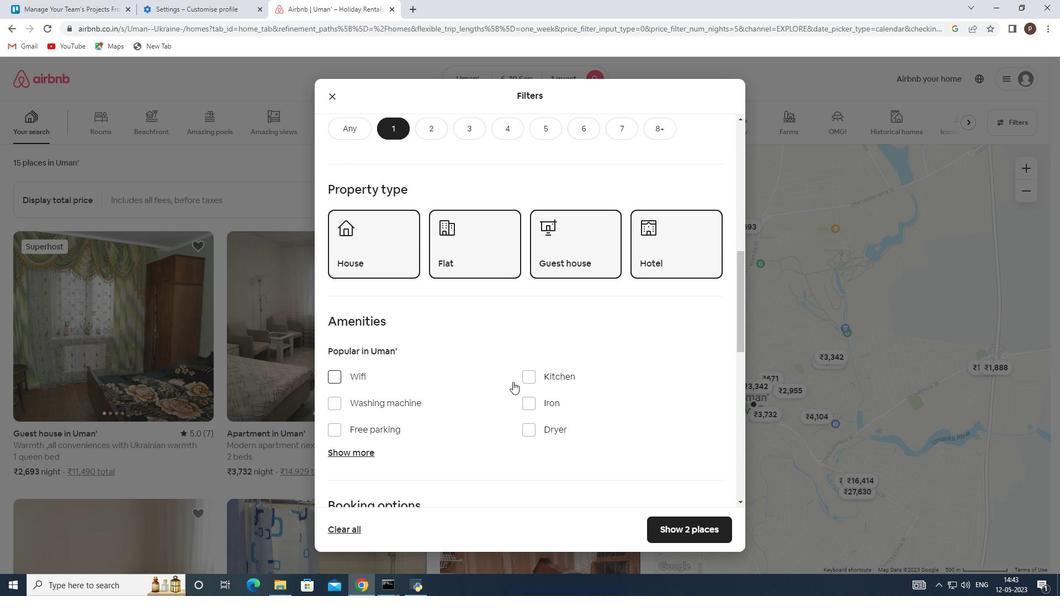 
Action: Mouse scrolled (515, 371) with delta (0, 0)
Screenshot: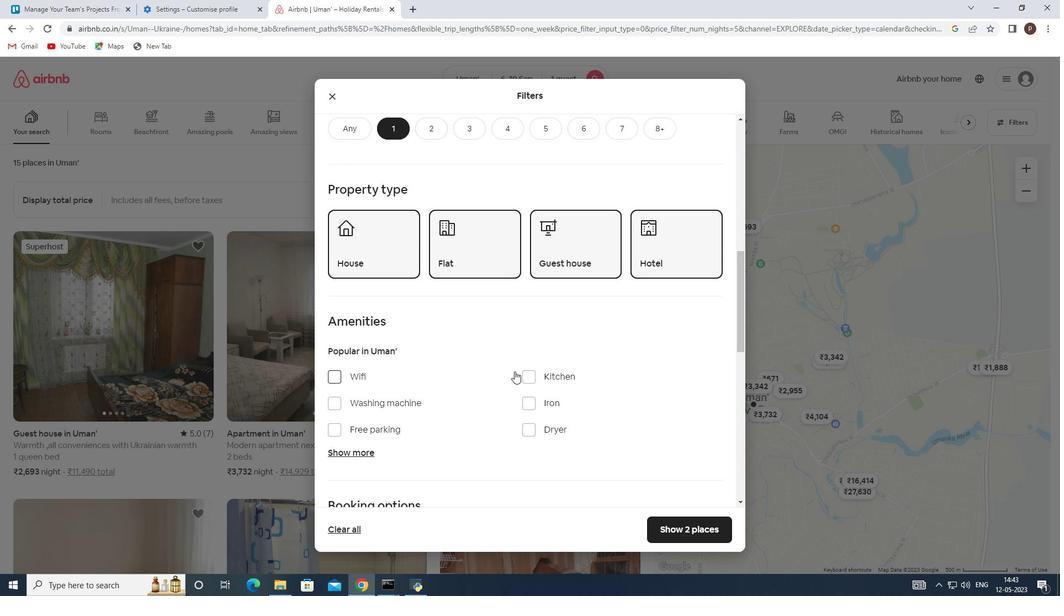 
Action: Mouse scrolled (515, 371) with delta (0, 0)
Screenshot: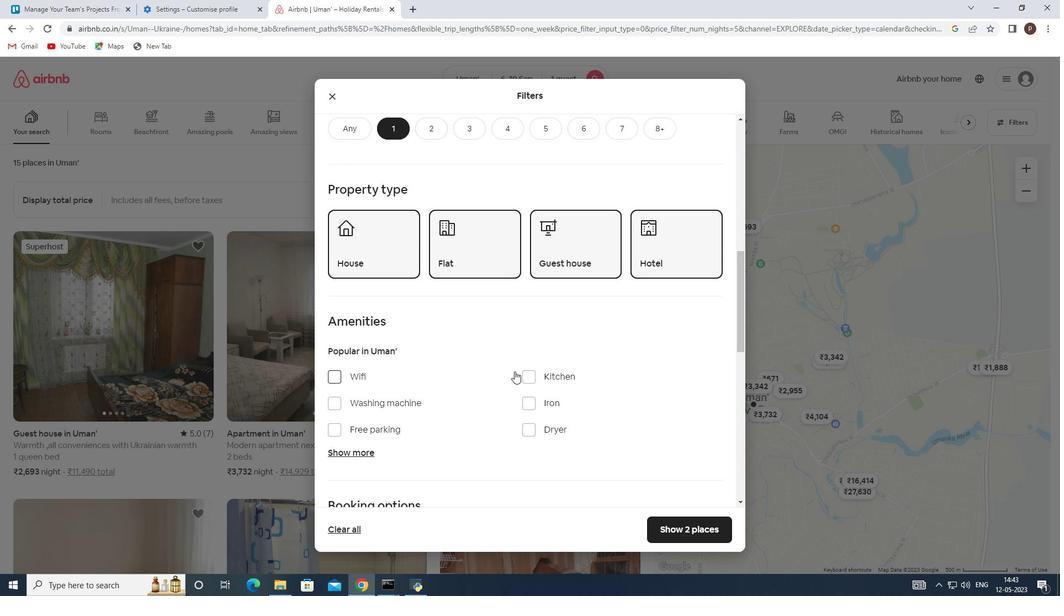 
Action: Mouse scrolled (515, 371) with delta (0, 0)
Screenshot: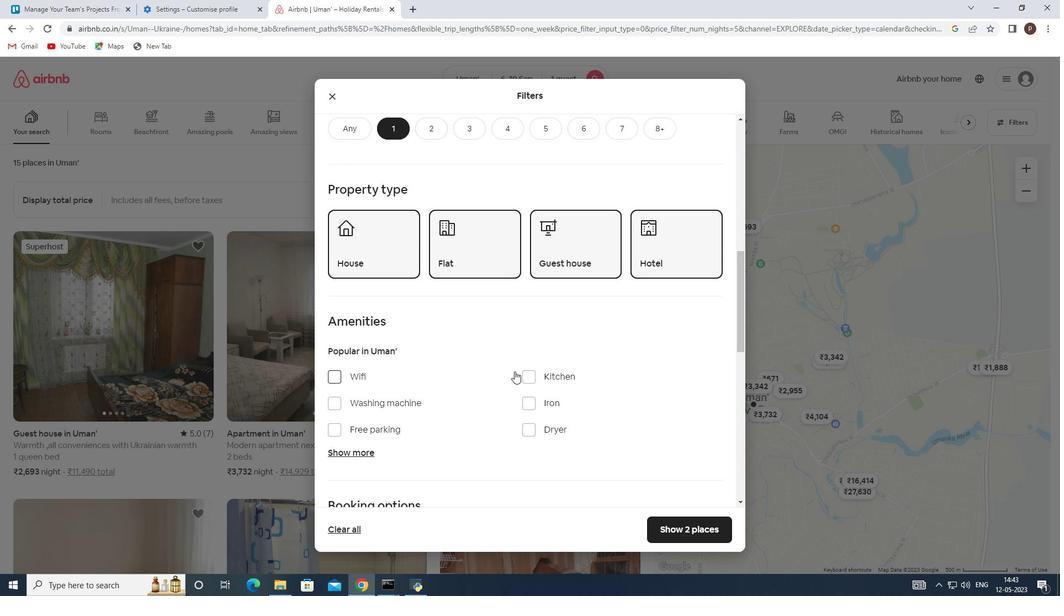 
Action: Mouse moved to (696, 413)
Screenshot: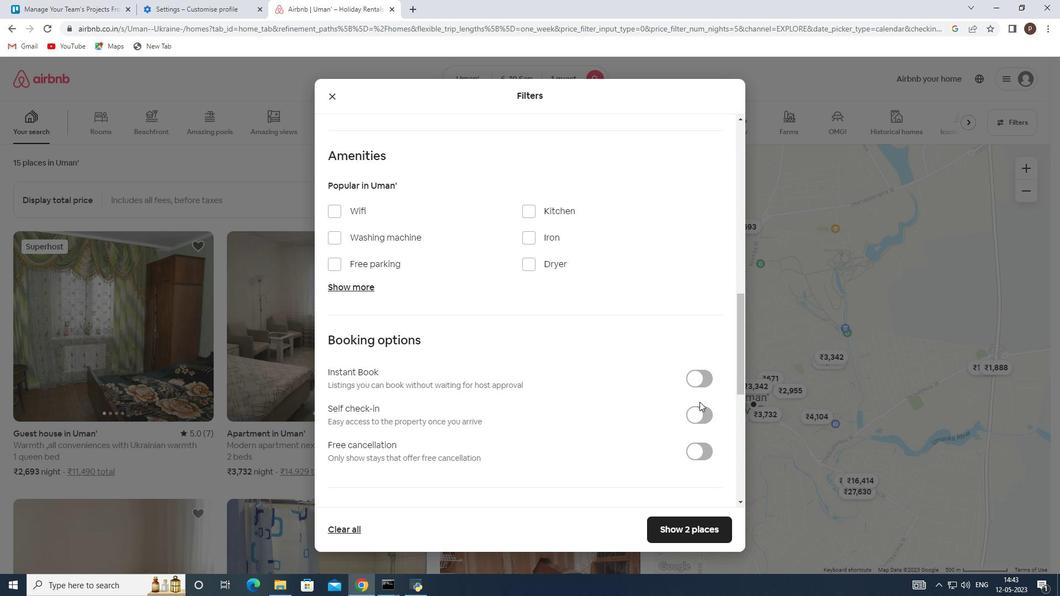 
Action: Mouse pressed left at (696, 413)
Screenshot: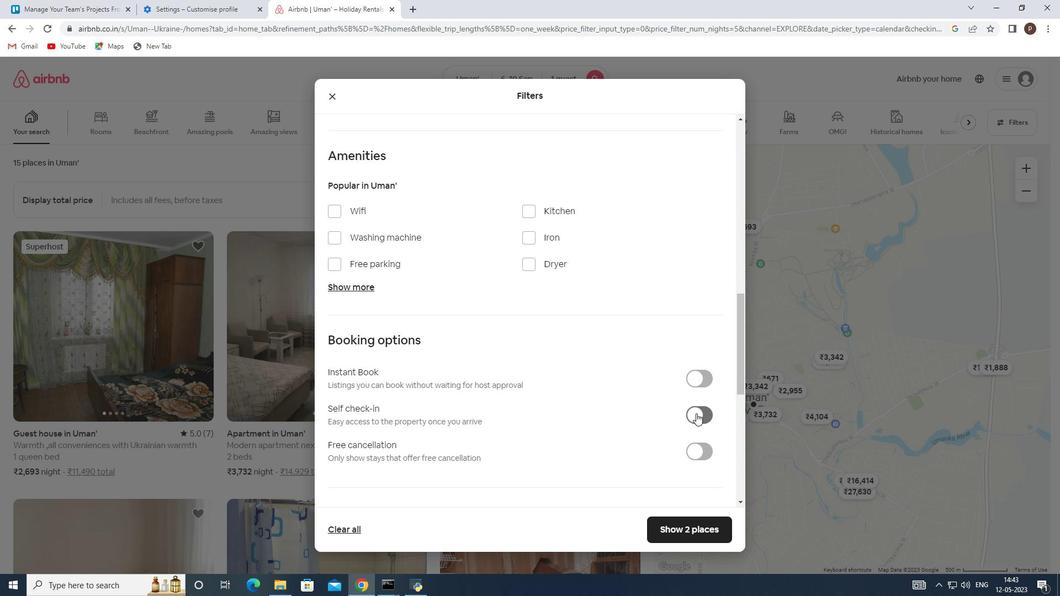 
Action: Mouse moved to (610, 402)
Screenshot: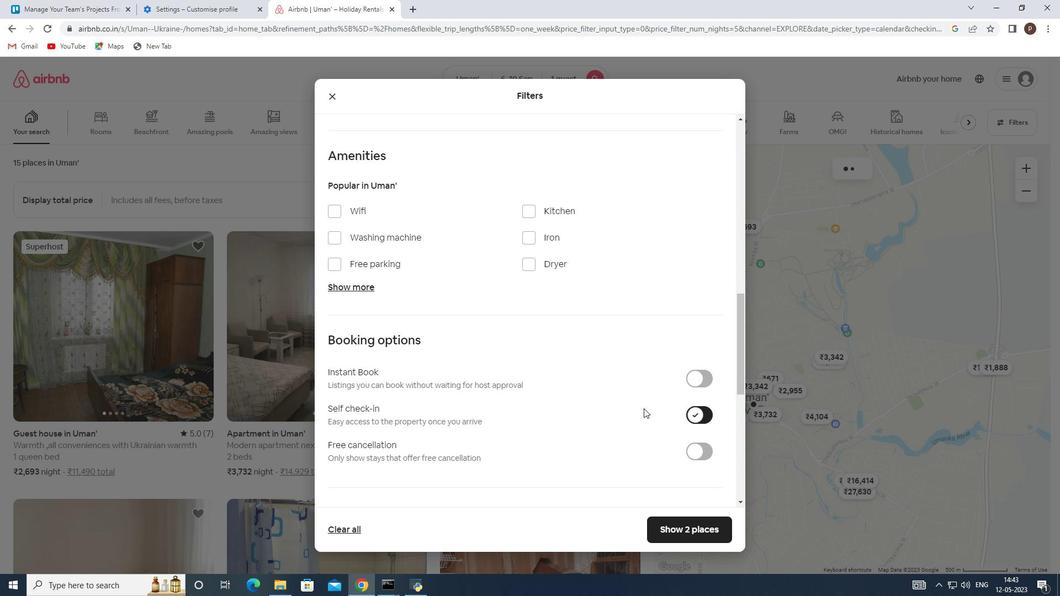 
Action: Mouse scrolled (610, 402) with delta (0, 0)
Screenshot: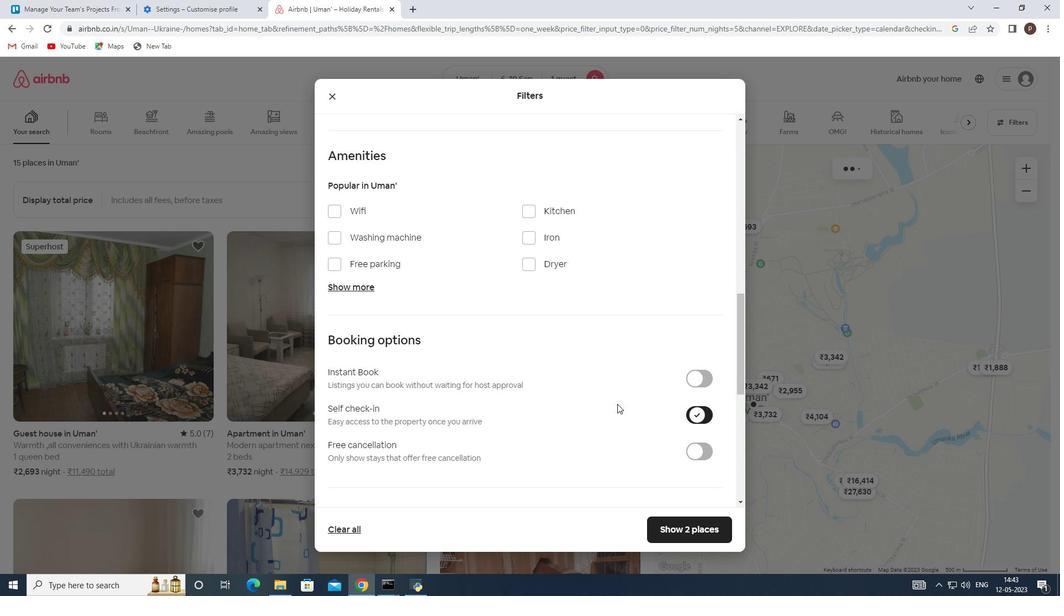 
Action: Mouse scrolled (610, 402) with delta (0, 0)
Screenshot: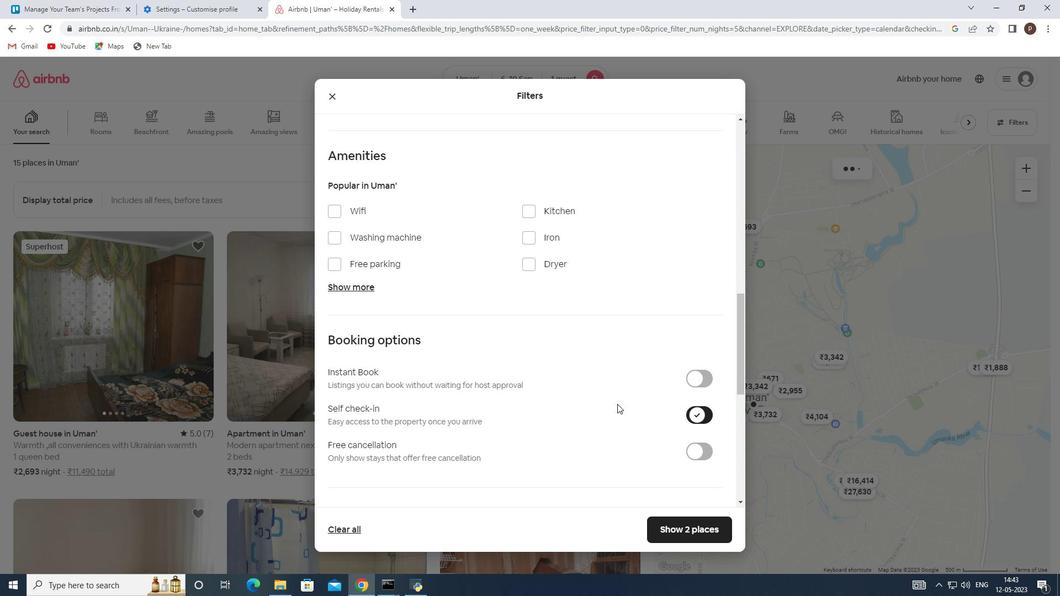 
Action: Mouse scrolled (610, 402) with delta (0, 0)
Screenshot: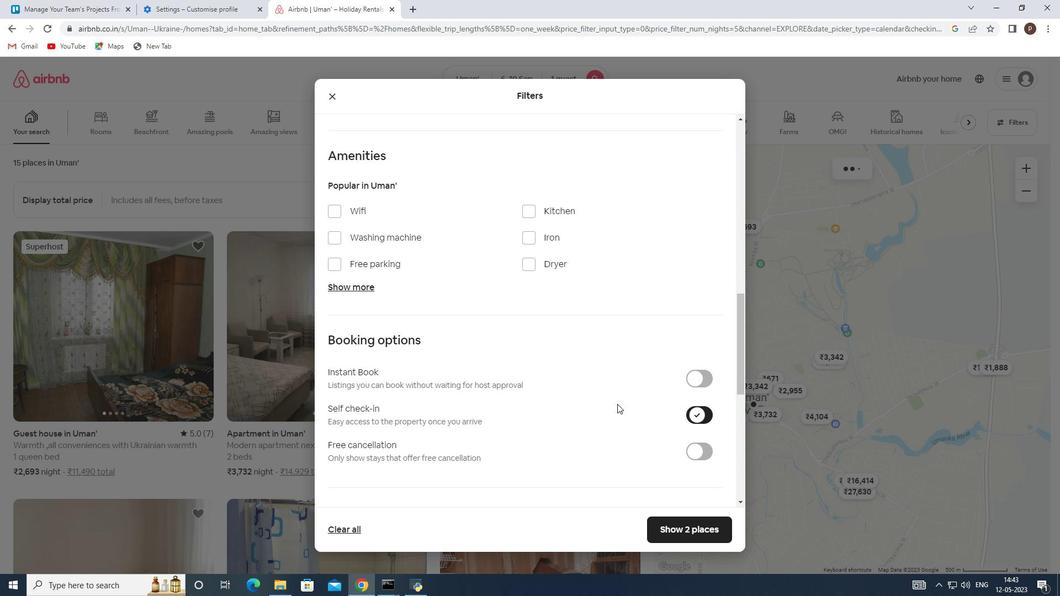 
Action: Mouse scrolled (610, 402) with delta (0, 0)
Screenshot: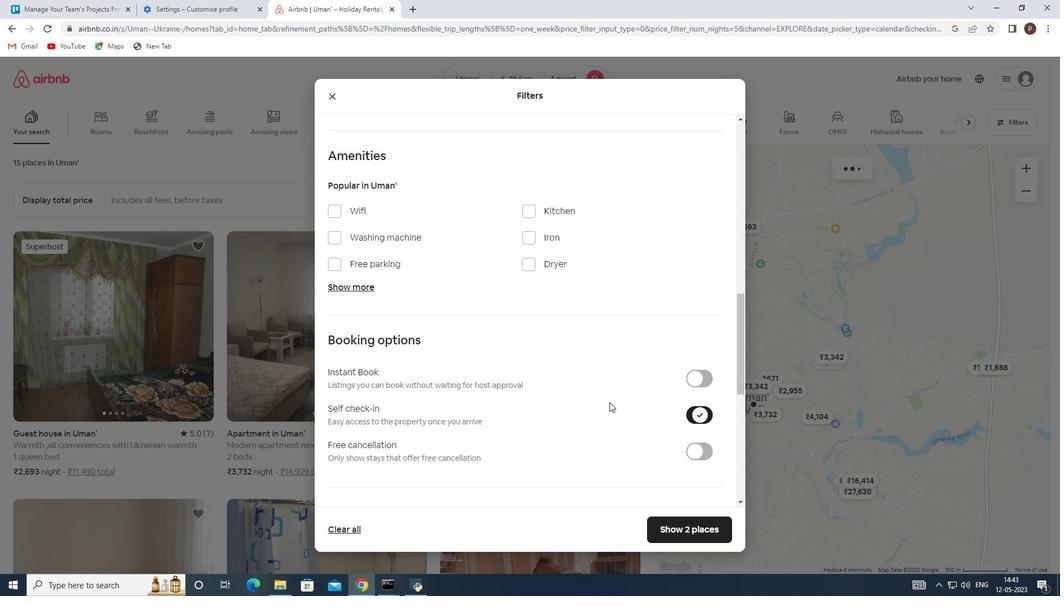 
Action: Mouse scrolled (610, 402) with delta (0, 0)
Screenshot: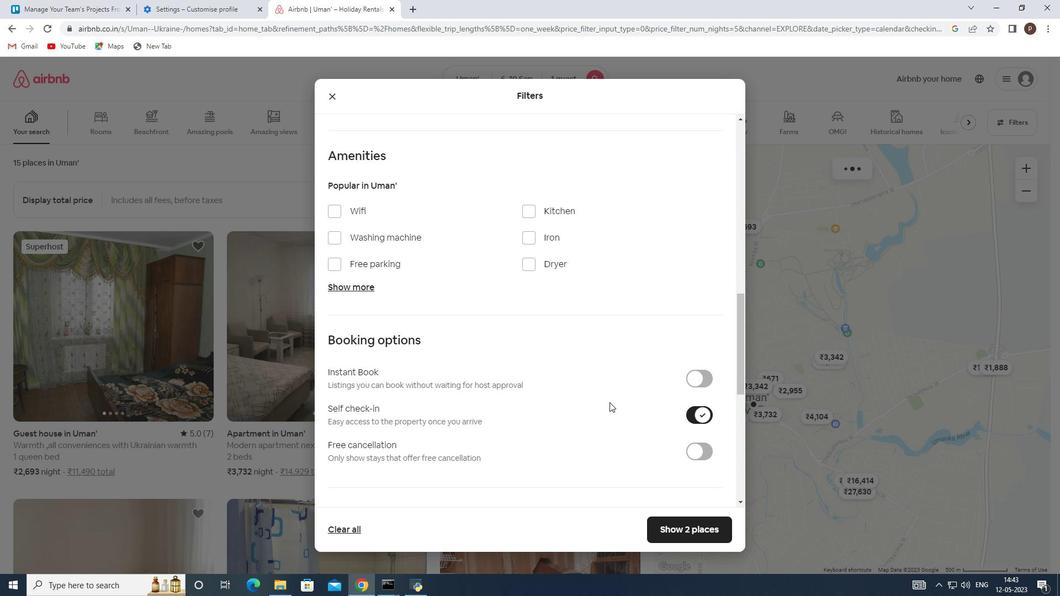 
Action: Mouse scrolled (610, 402) with delta (0, 0)
Screenshot: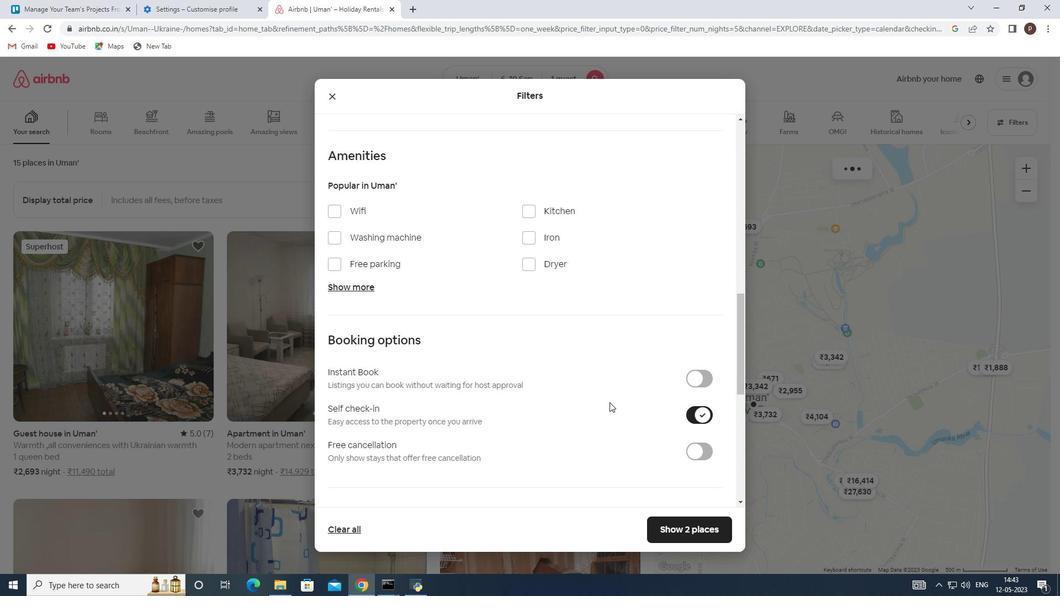 
Action: Mouse moved to (573, 395)
Screenshot: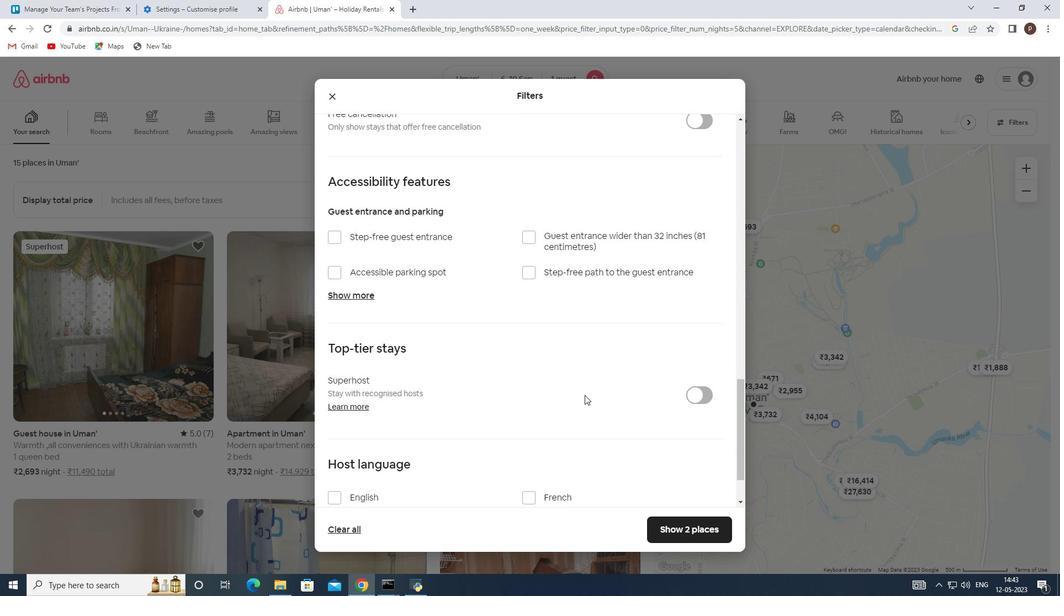 
Action: Mouse scrolled (573, 395) with delta (0, 0)
Screenshot: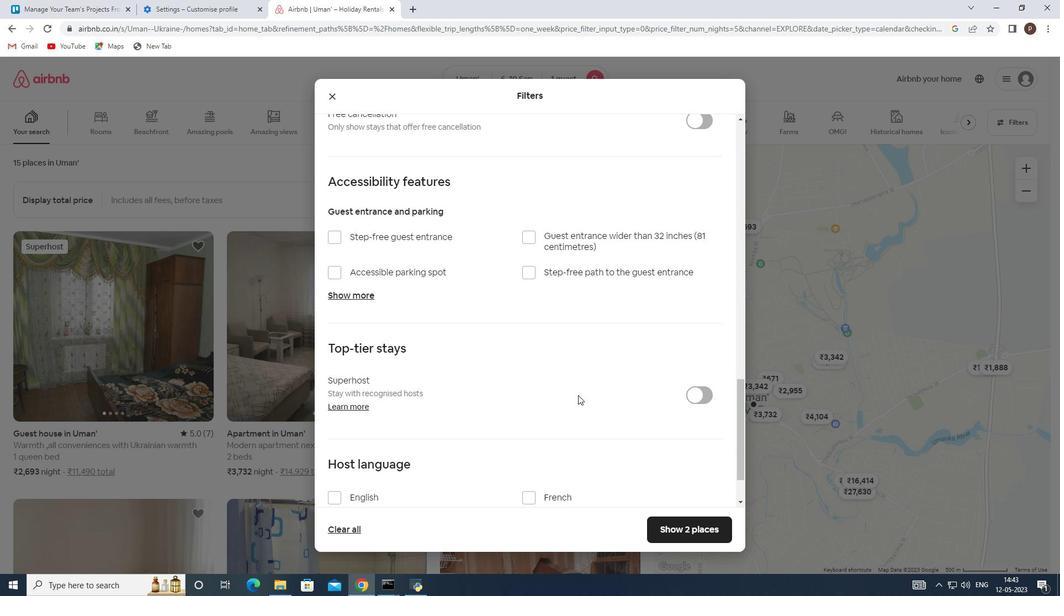 
Action: Mouse scrolled (573, 395) with delta (0, 0)
Screenshot: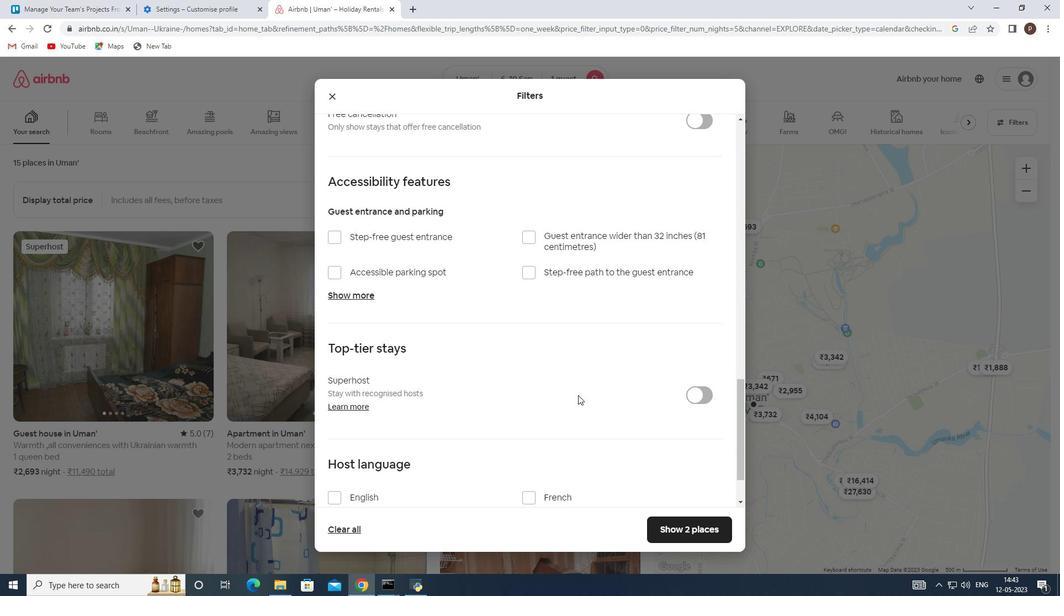 
Action: Mouse moved to (573, 395)
Screenshot: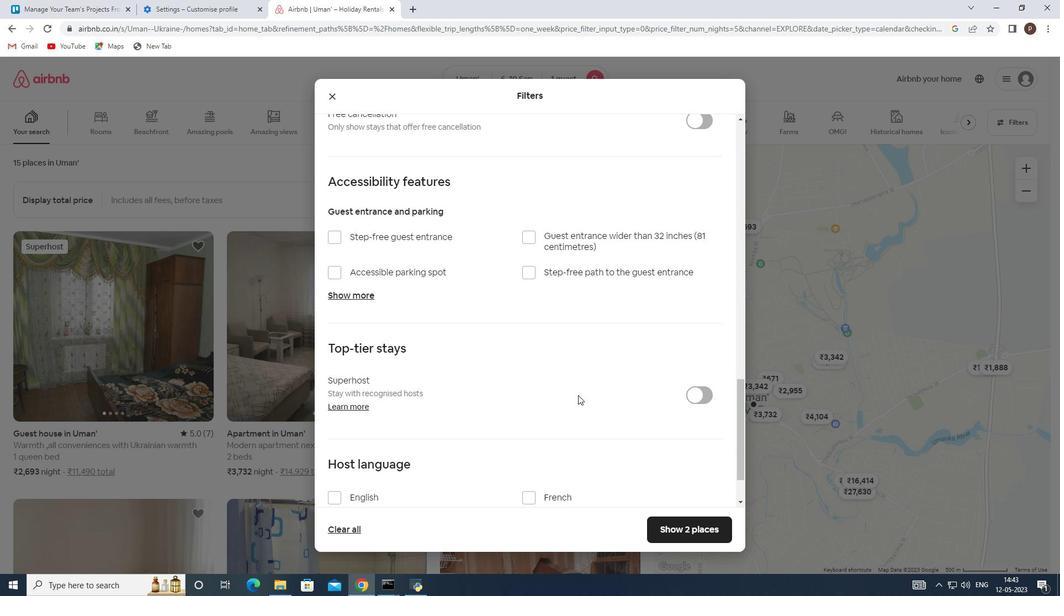 
Action: Mouse scrolled (573, 395) with delta (0, 0)
Screenshot: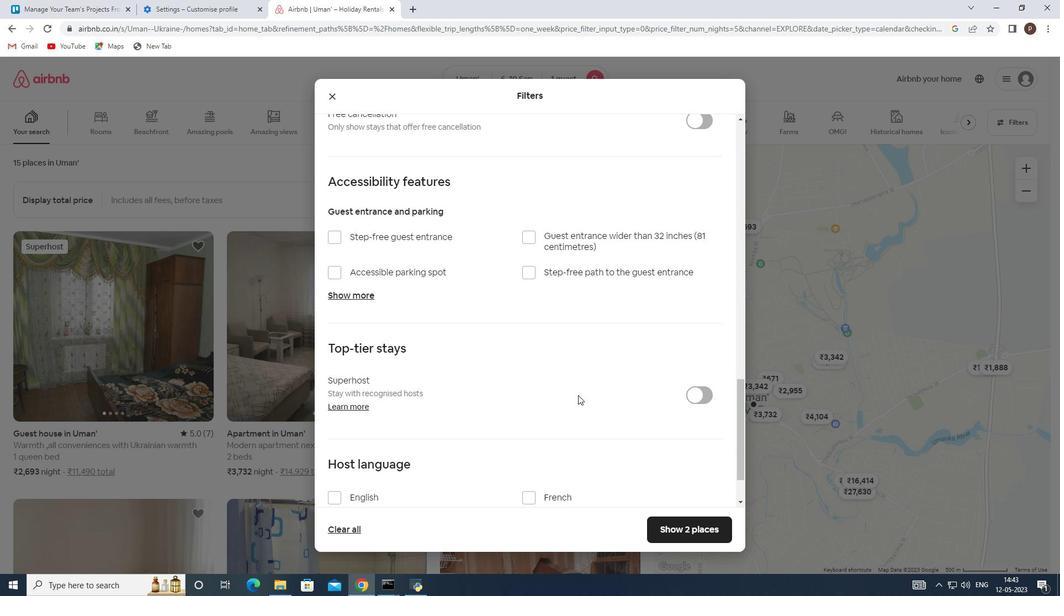 
Action: Mouse moved to (573, 395)
Screenshot: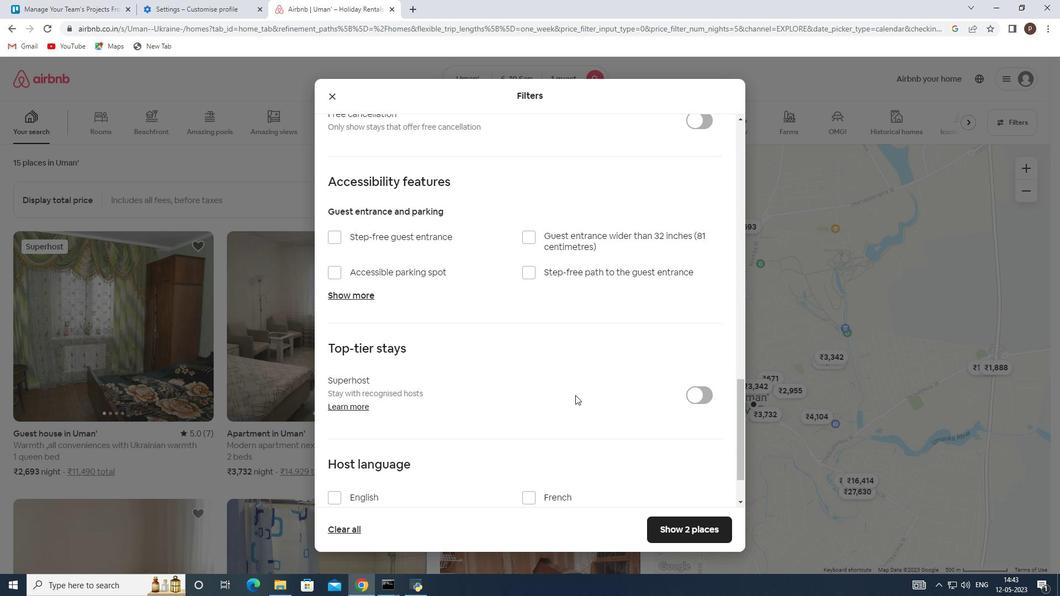
Action: Mouse scrolled (573, 395) with delta (0, 0)
Screenshot: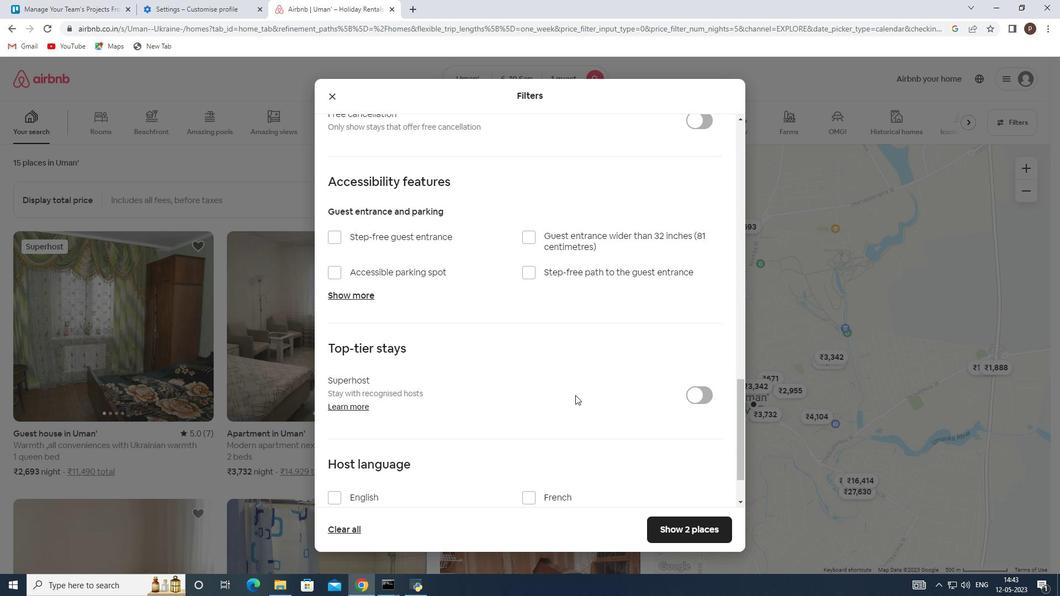 
Action: Mouse scrolled (573, 395) with delta (0, 0)
Screenshot: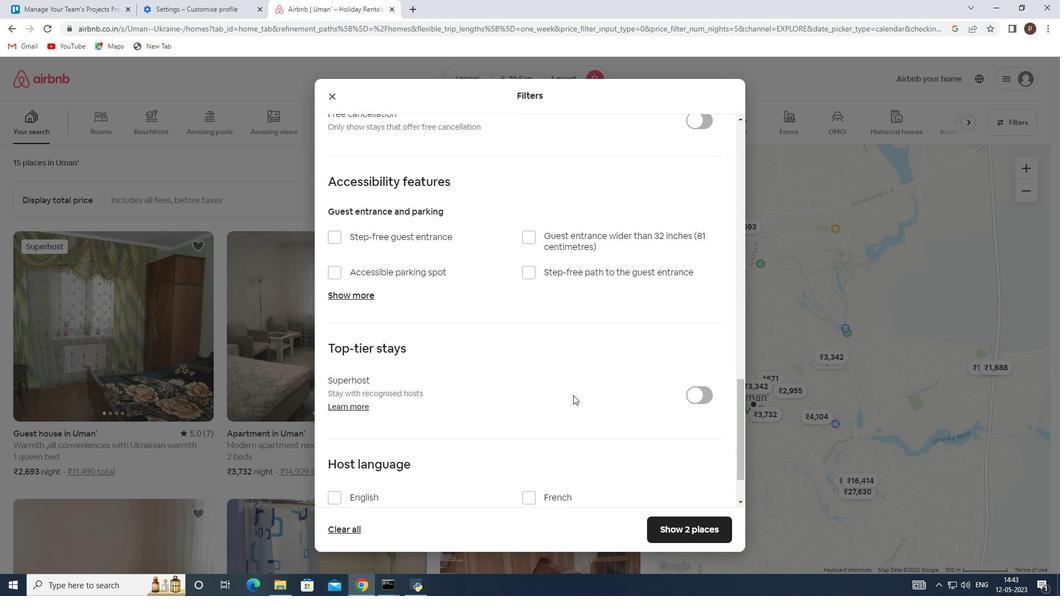 
Action: Mouse scrolled (573, 395) with delta (0, 0)
Screenshot: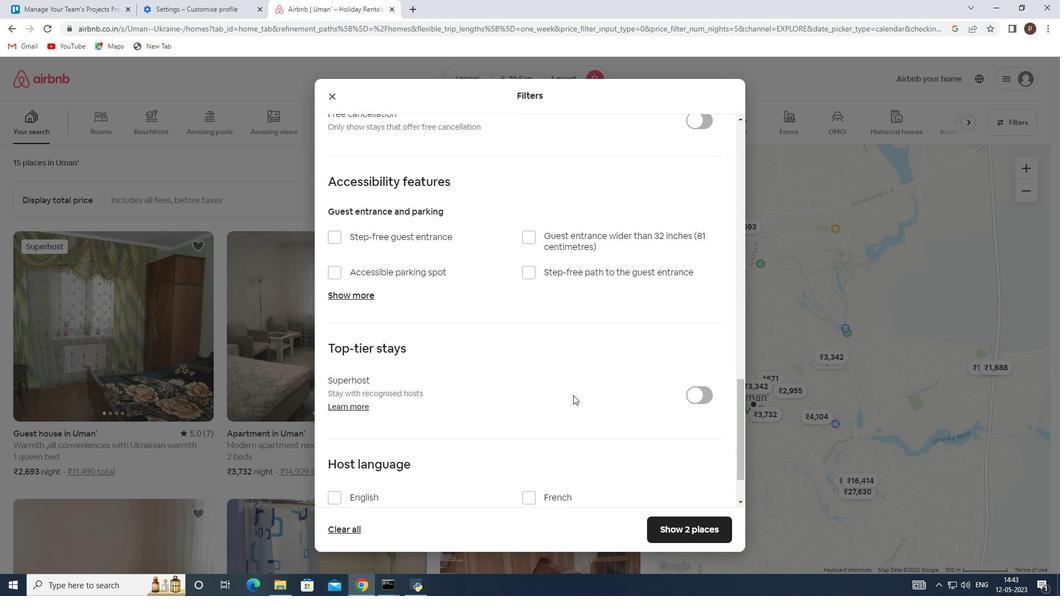 
Action: Mouse moved to (335, 427)
Screenshot: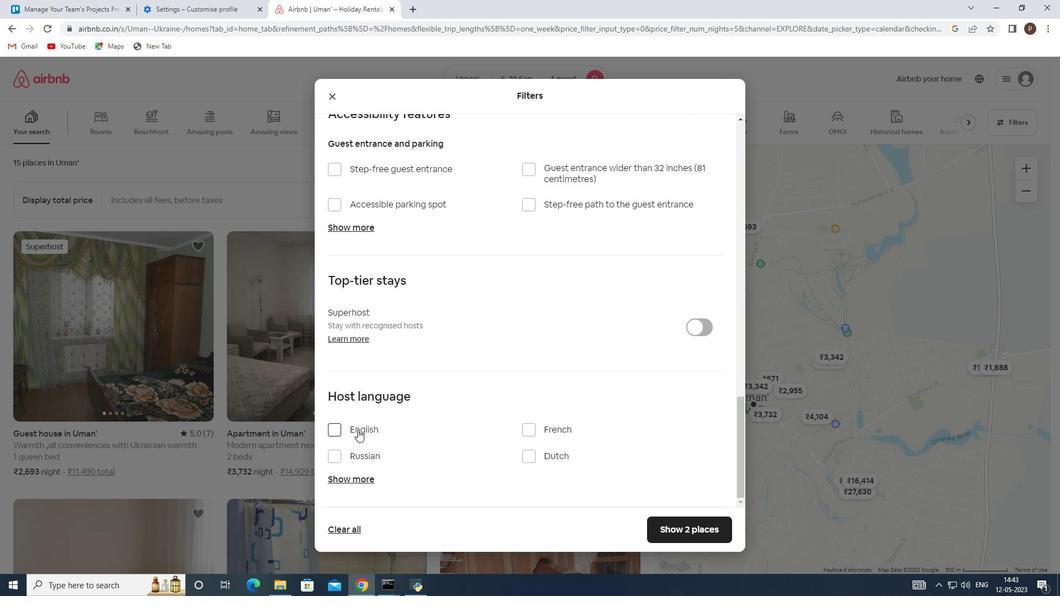 
Action: Mouse pressed left at (335, 427)
Screenshot: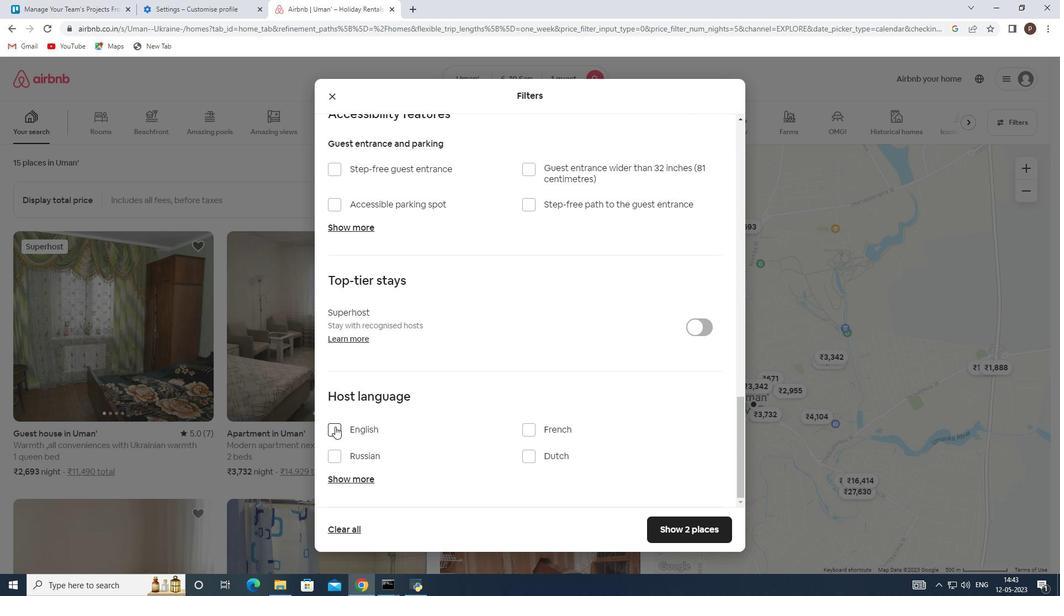 
Action: Mouse moved to (685, 523)
Screenshot: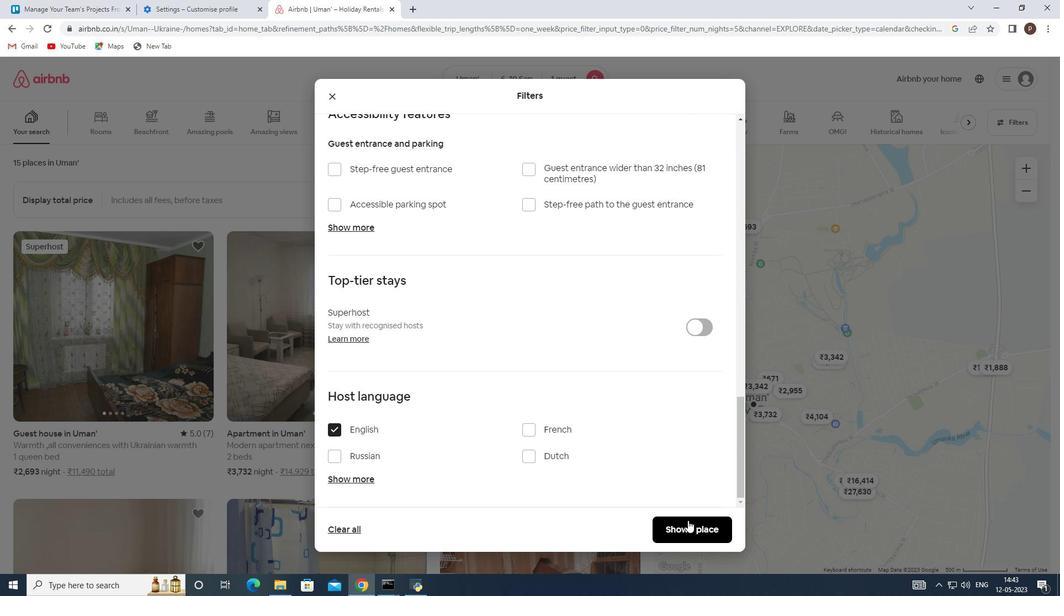 
Action: Mouse pressed left at (685, 523)
Screenshot: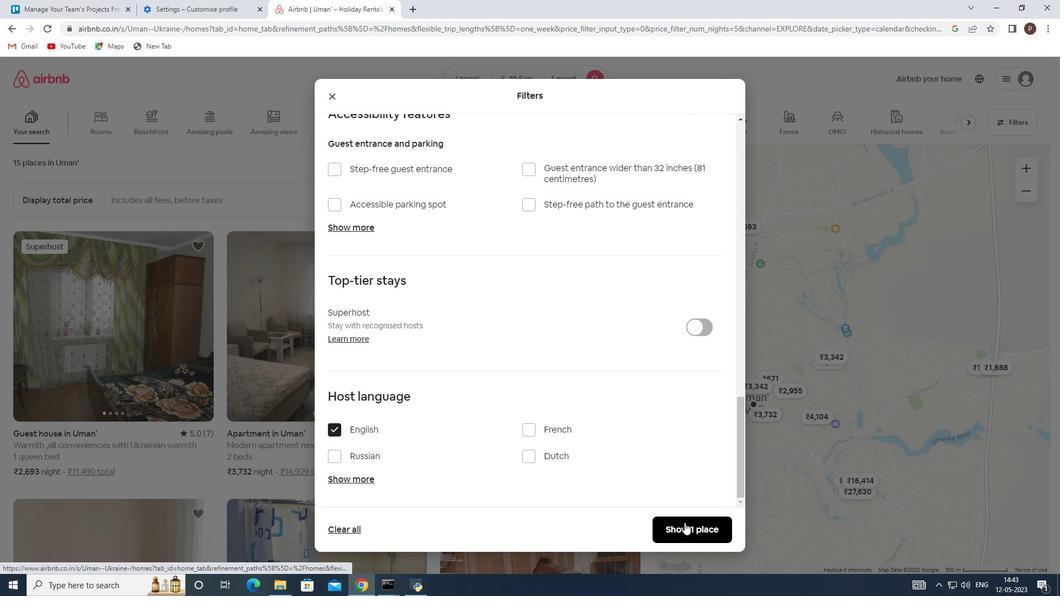
